 Task: Find connections with filter location Bragança Paulista with filter topic #lawyerswith filter profile language French with filter current company UST with filter school Dr.N.G.P. Arts and Science College with filter industry Events Services with filter service category DUI Law with filter keywords title Editor/Proofreader
Action: Mouse moved to (490, 86)
Screenshot: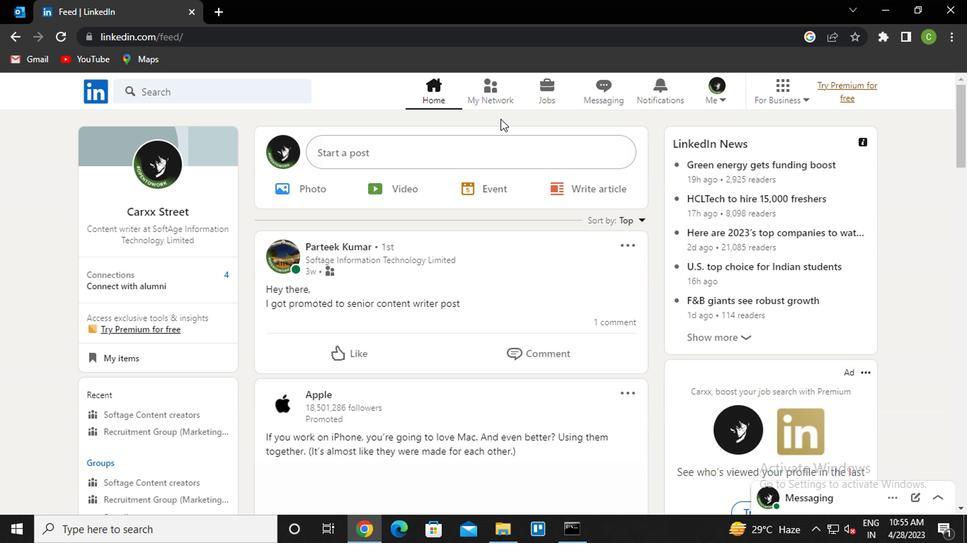 
Action: Mouse pressed left at (490, 86)
Screenshot: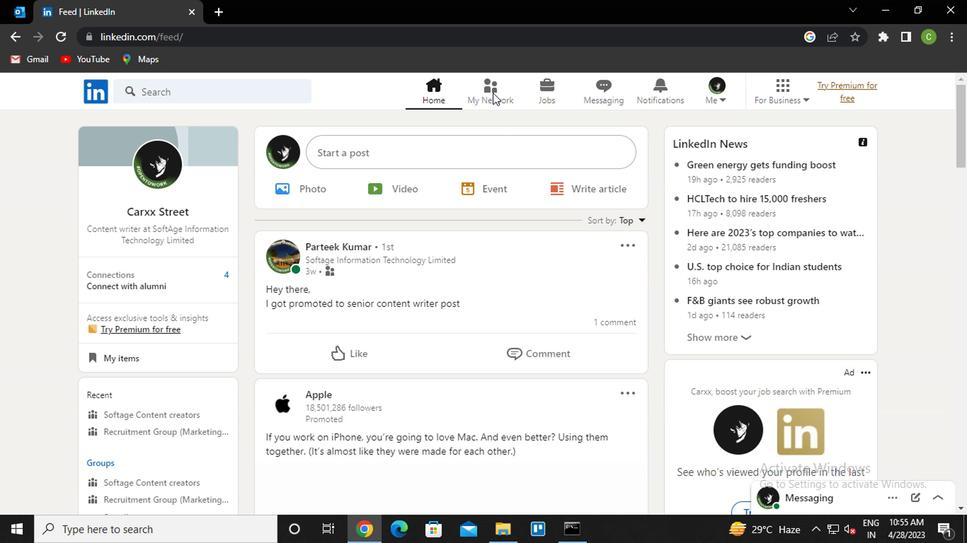
Action: Mouse moved to (193, 157)
Screenshot: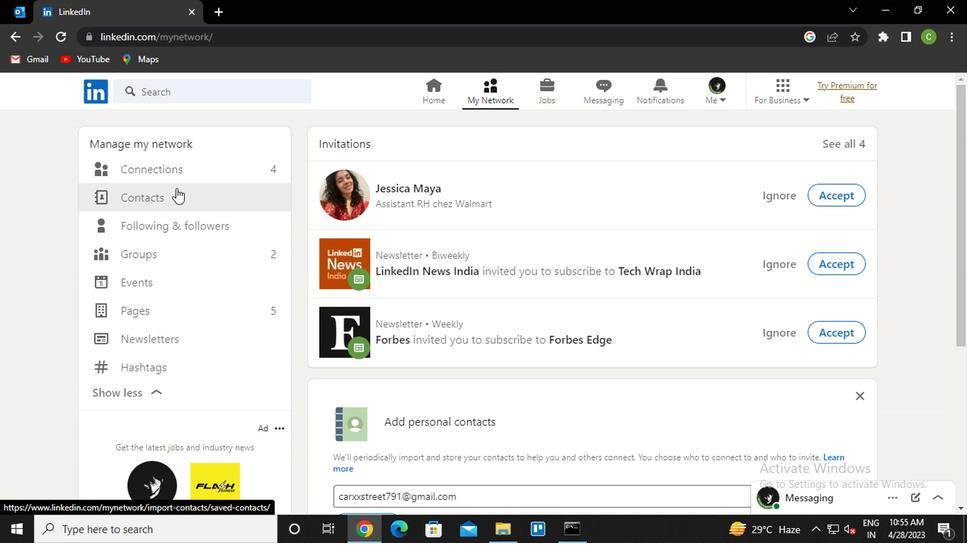 
Action: Mouse pressed left at (193, 157)
Screenshot: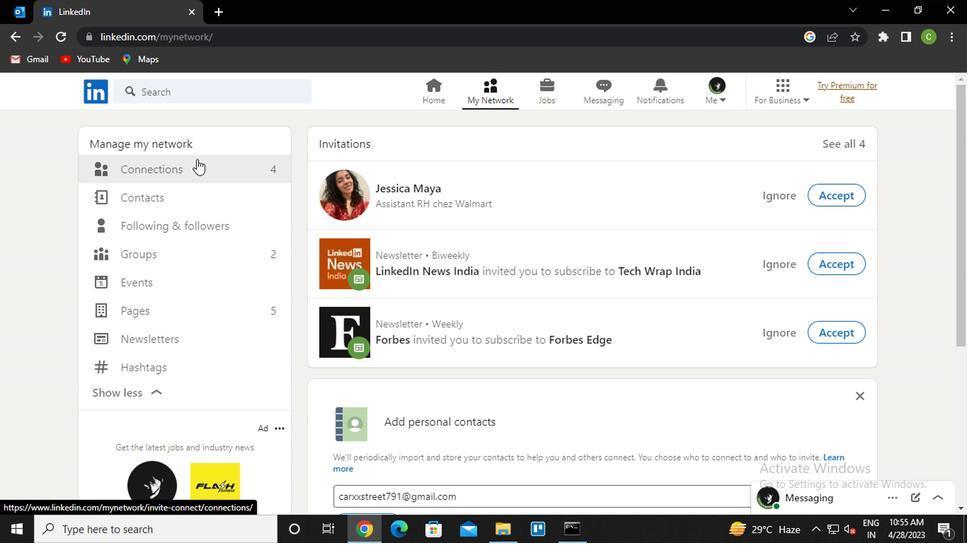 
Action: Mouse moved to (237, 174)
Screenshot: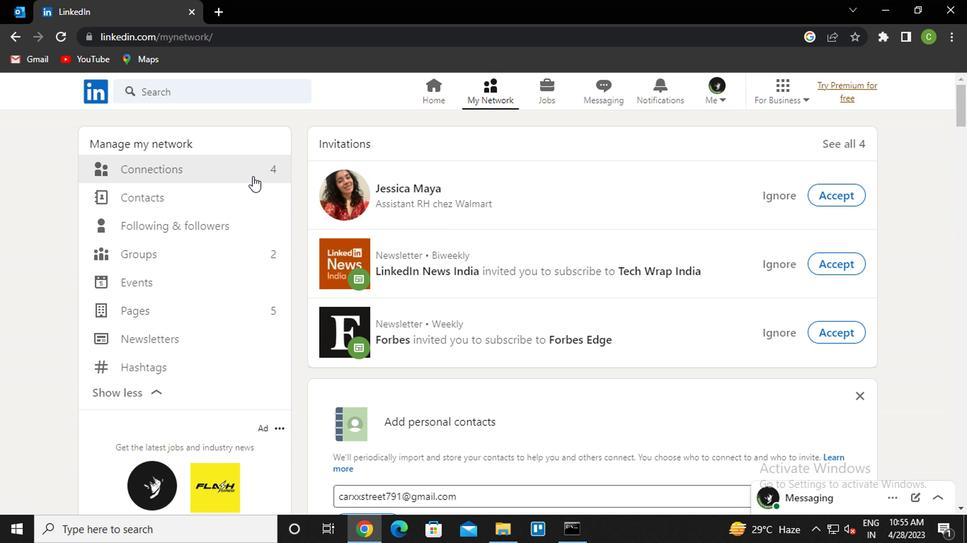 
Action: Mouse pressed left at (237, 174)
Screenshot: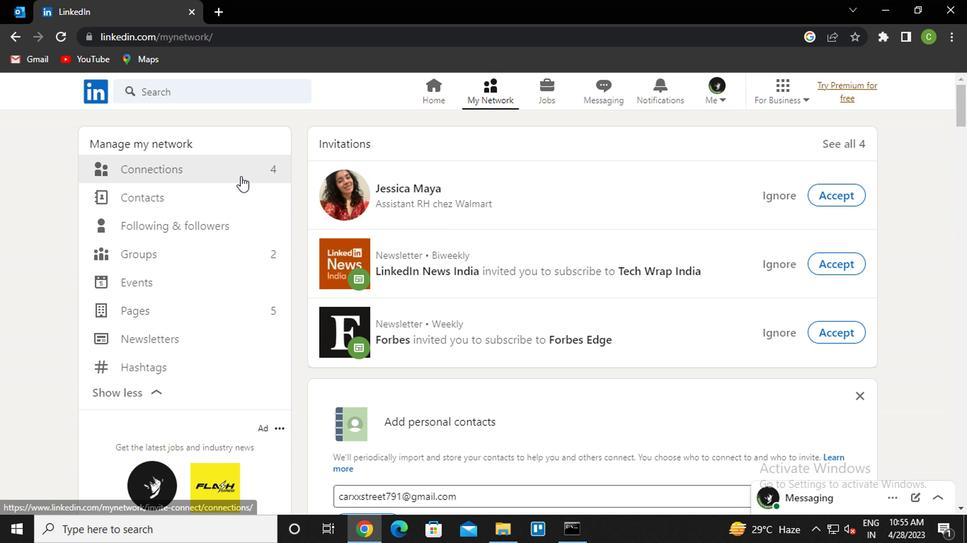 
Action: Mouse moved to (594, 171)
Screenshot: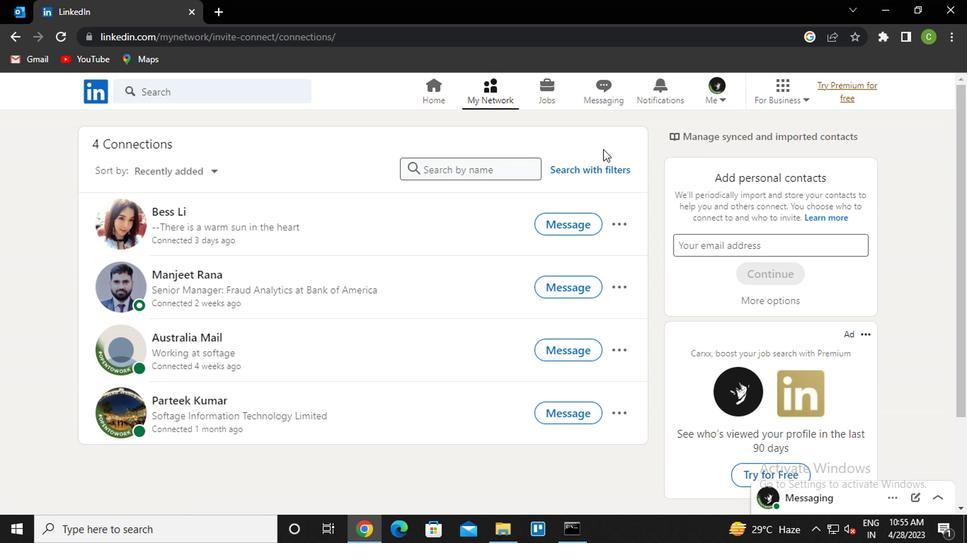 
Action: Mouse pressed left at (594, 171)
Screenshot: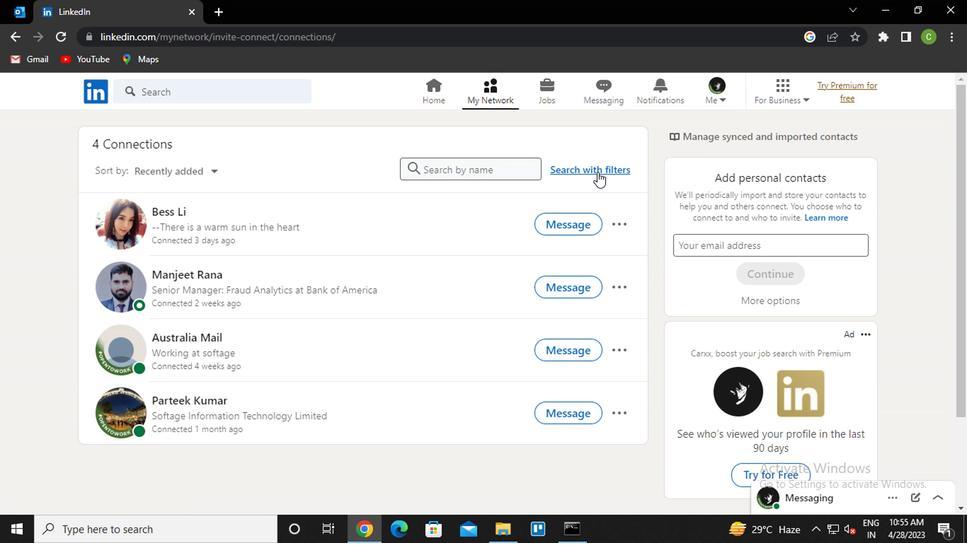 
Action: Mouse moved to (535, 130)
Screenshot: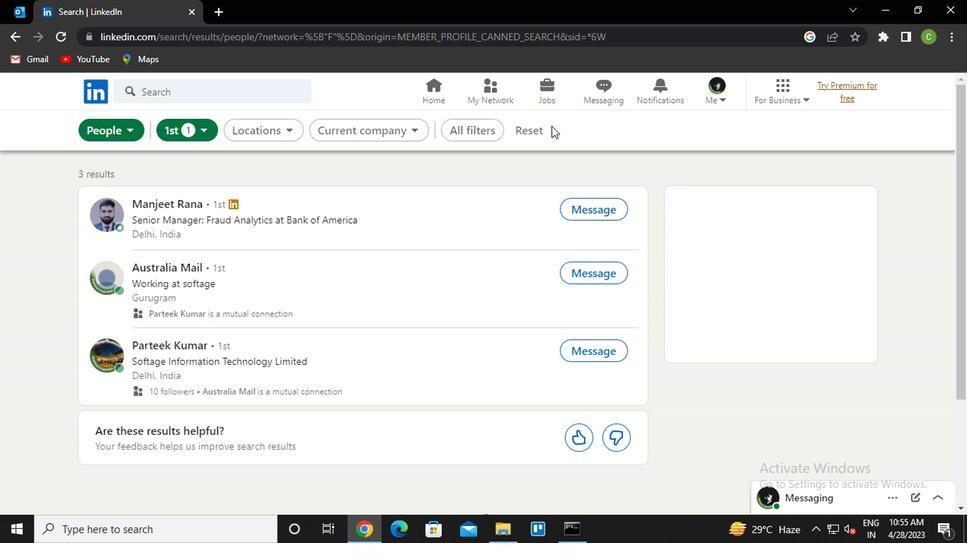 
Action: Mouse pressed left at (535, 130)
Screenshot: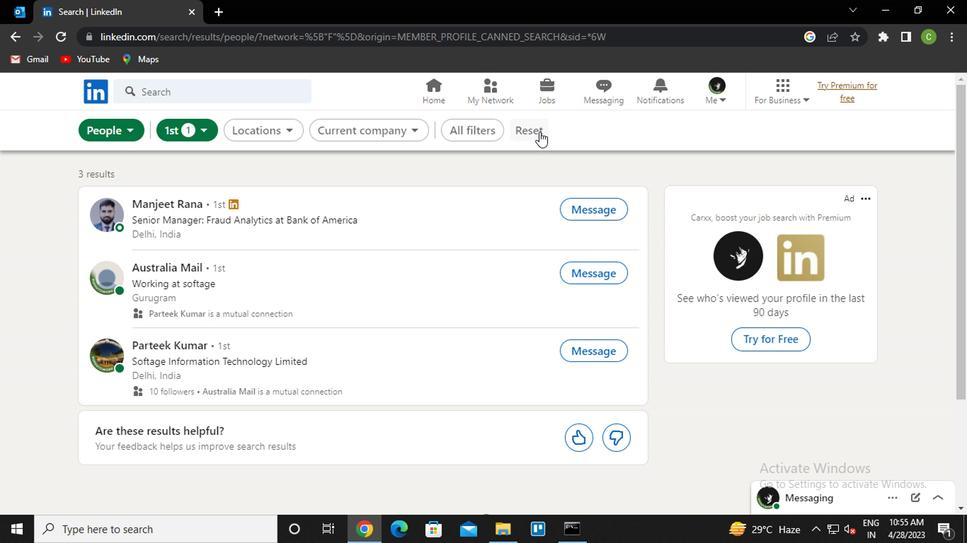 
Action: Mouse moved to (500, 123)
Screenshot: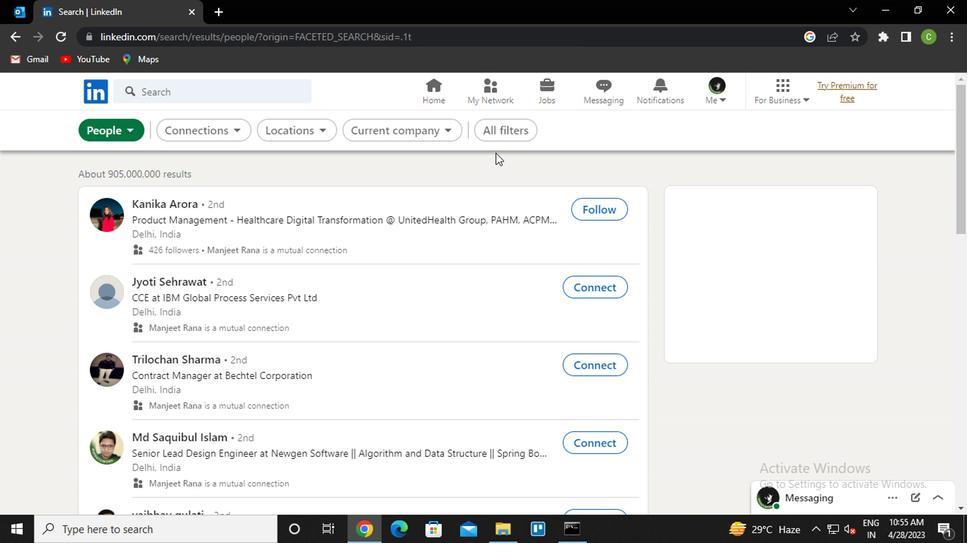 
Action: Mouse pressed left at (500, 123)
Screenshot: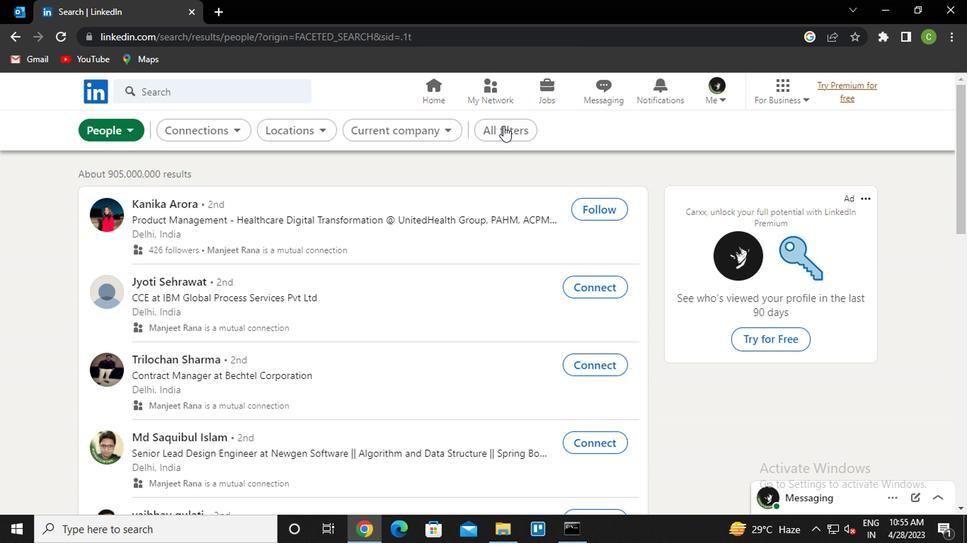 
Action: Mouse moved to (698, 310)
Screenshot: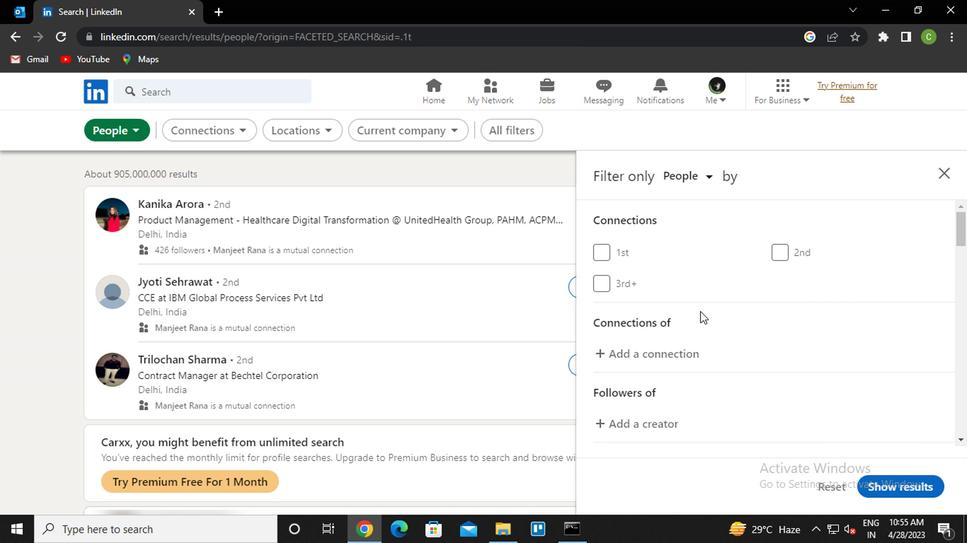 
Action: Mouse scrolled (698, 309) with delta (0, 0)
Screenshot: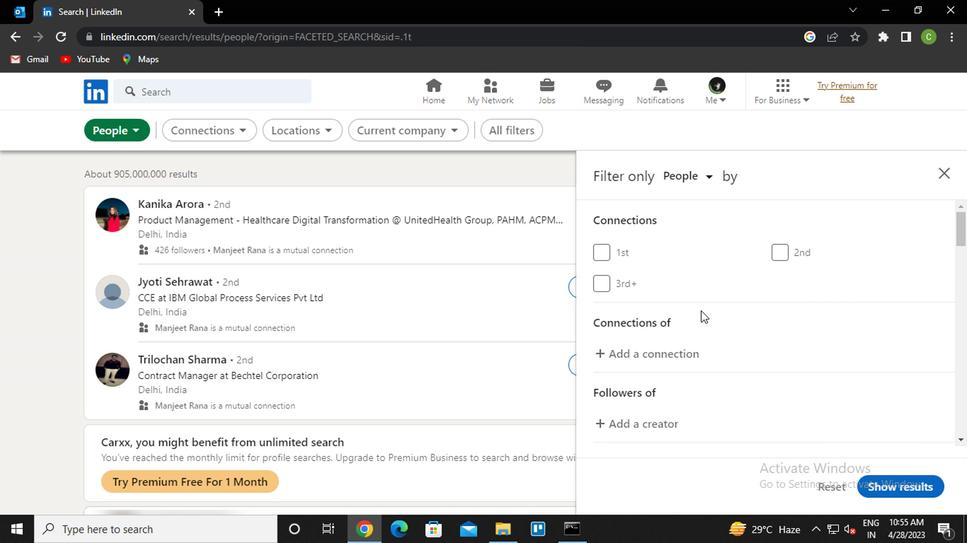 
Action: Mouse scrolled (698, 309) with delta (0, 0)
Screenshot: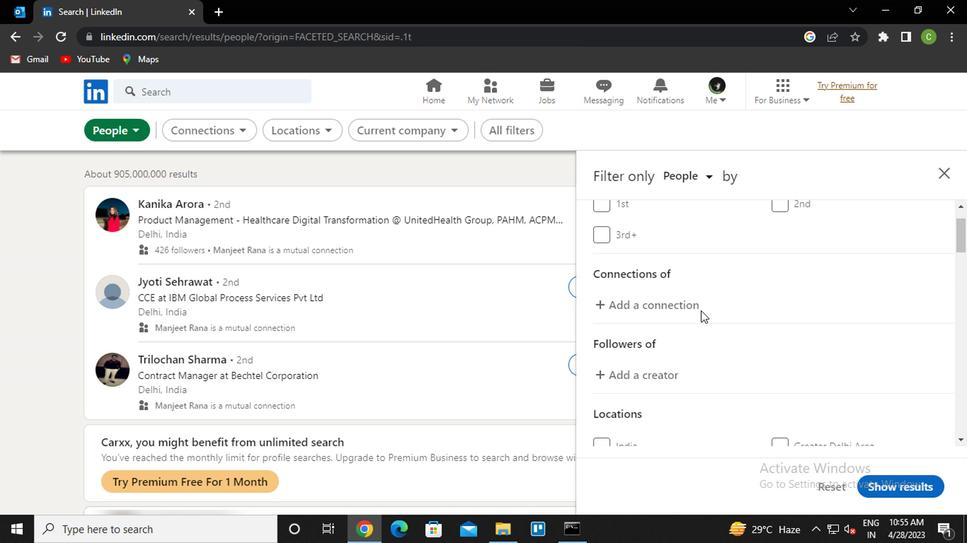 
Action: Mouse scrolled (698, 309) with delta (0, 0)
Screenshot: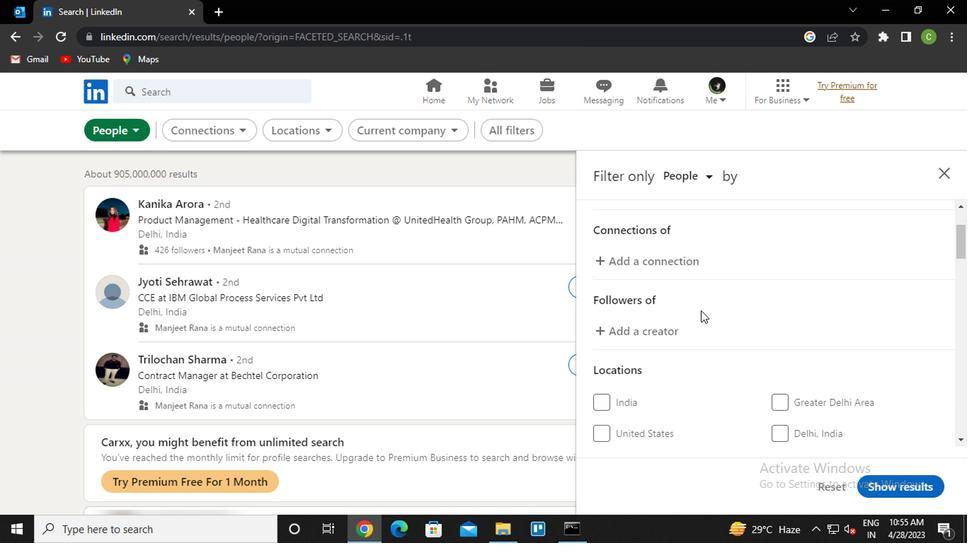 
Action: Mouse scrolled (698, 309) with delta (0, 0)
Screenshot: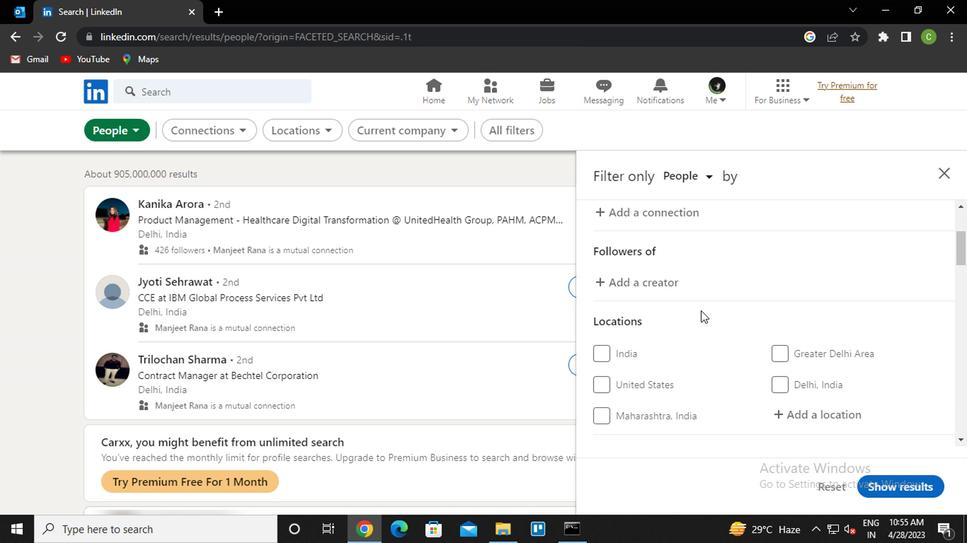 
Action: Mouse moved to (821, 269)
Screenshot: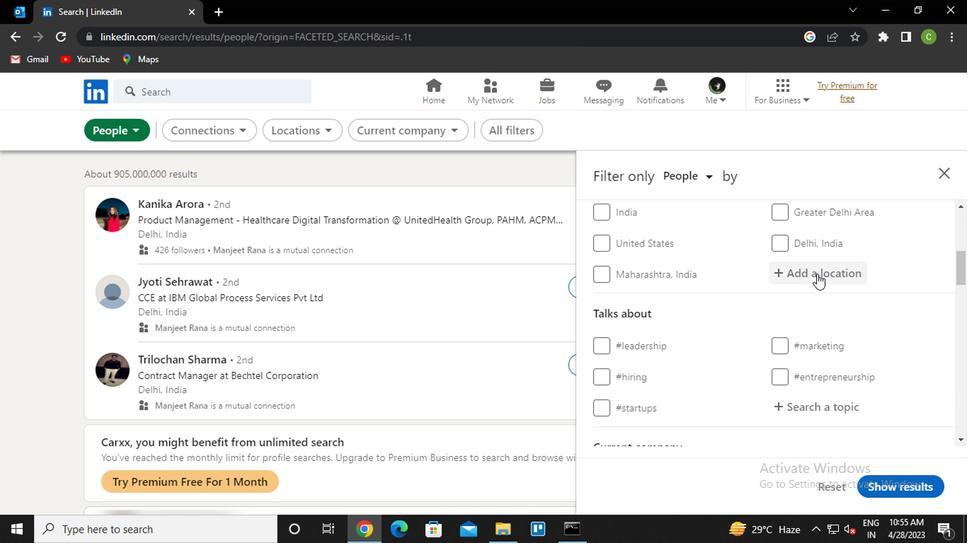 
Action: Mouse pressed left at (821, 269)
Screenshot: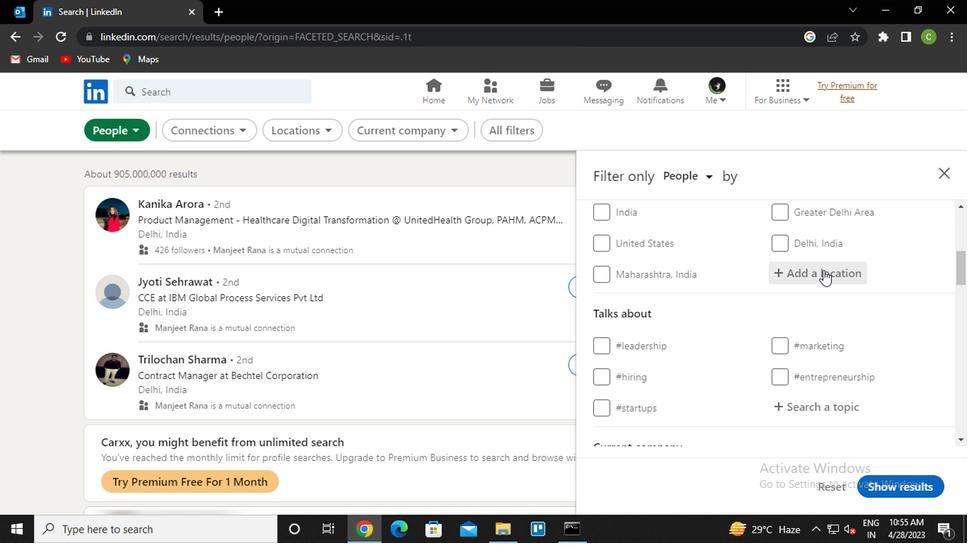 
Action: Key pressed <Key.caps_lock>b<Key.caps_lock>ragan<Key.down><Key.enter>
Screenshot: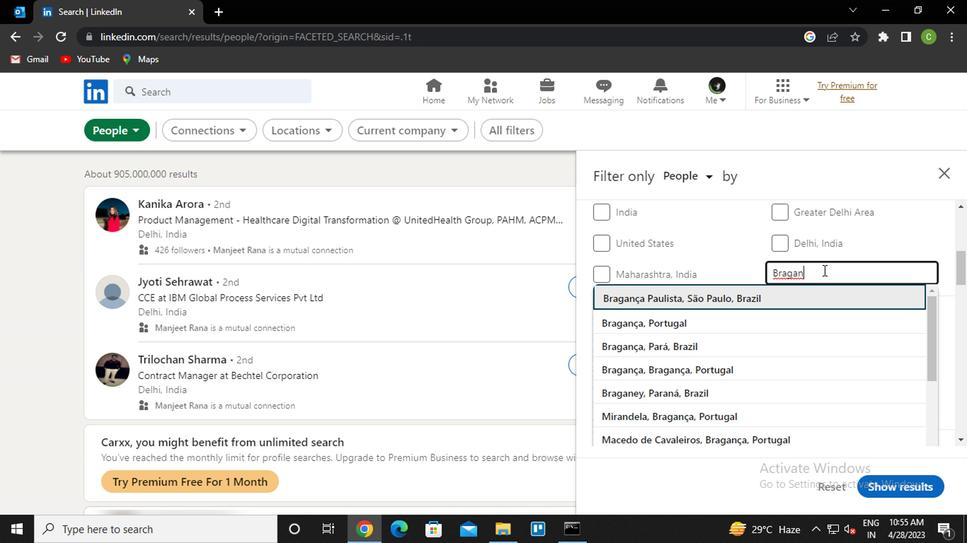 
Action: Mouse scrolled (821, 268) with delta (0, 0)
Screenshot: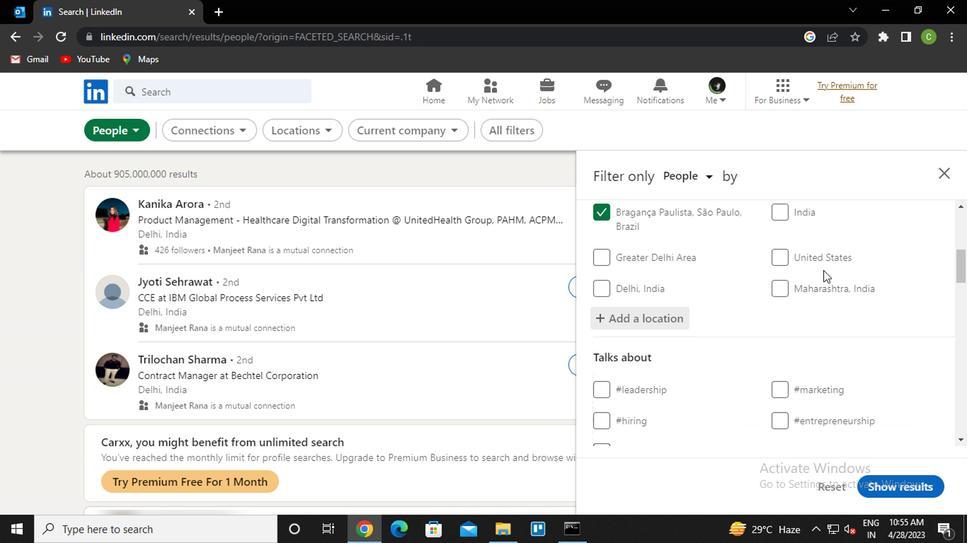 
Action: Mouse scrolled (821, 268) with delta (0, 0)
Screenshot: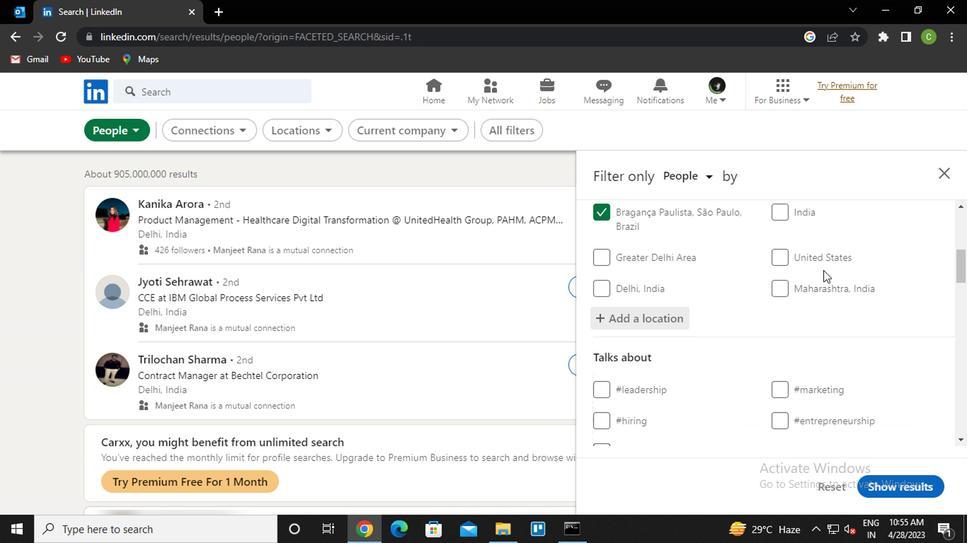
Action: Mouse moved to (810, 299)
Screenshot: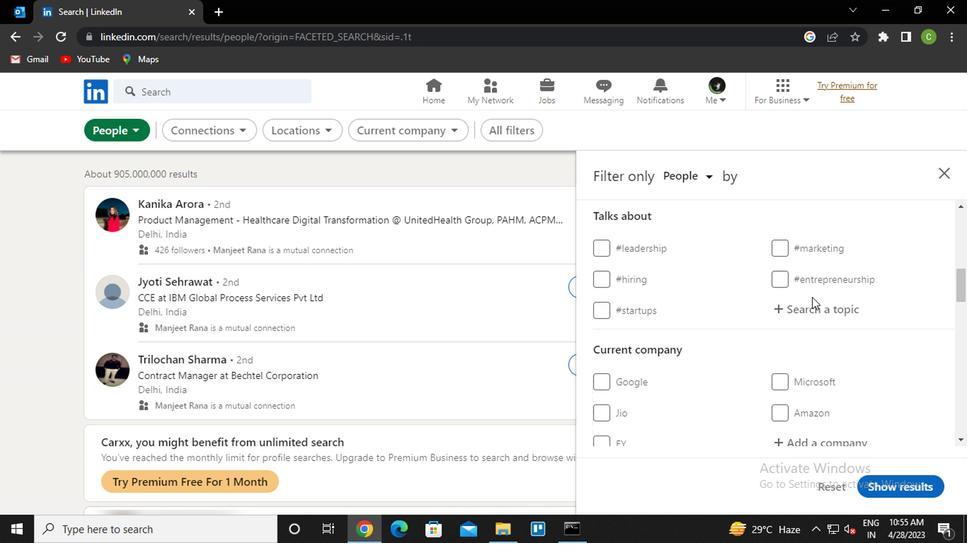 
Action: Mouse pressed left at (810, 299)
Screenshot: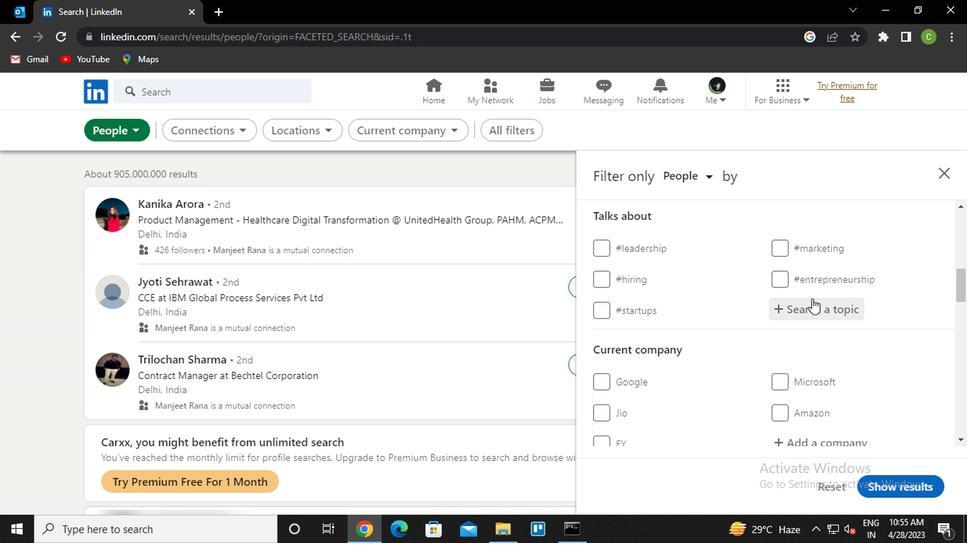 
Action: Key pressed lawyer<Key.down><Key.down><Key.enter>
Screenshot: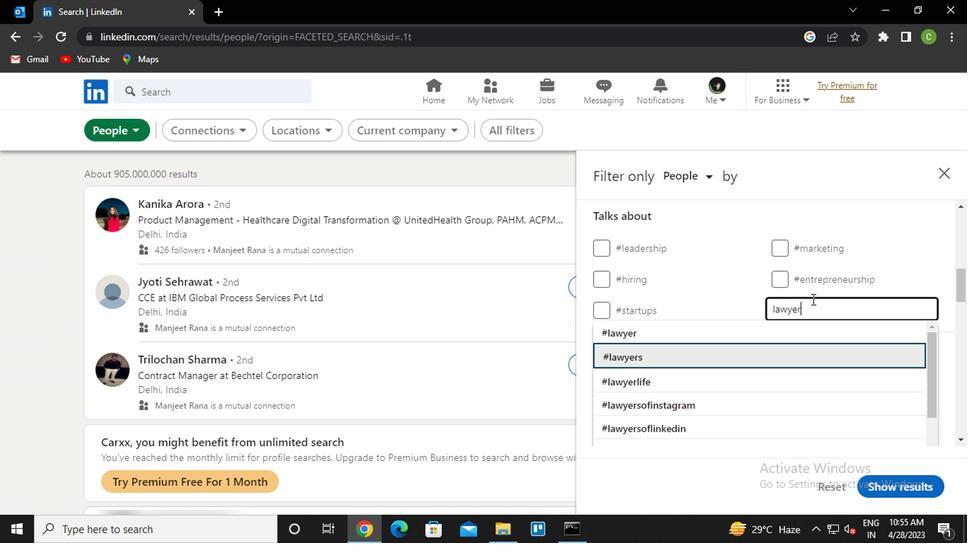 
Action: Mouse scrolled (810, 298) with delta (0, -1)
Screenshot: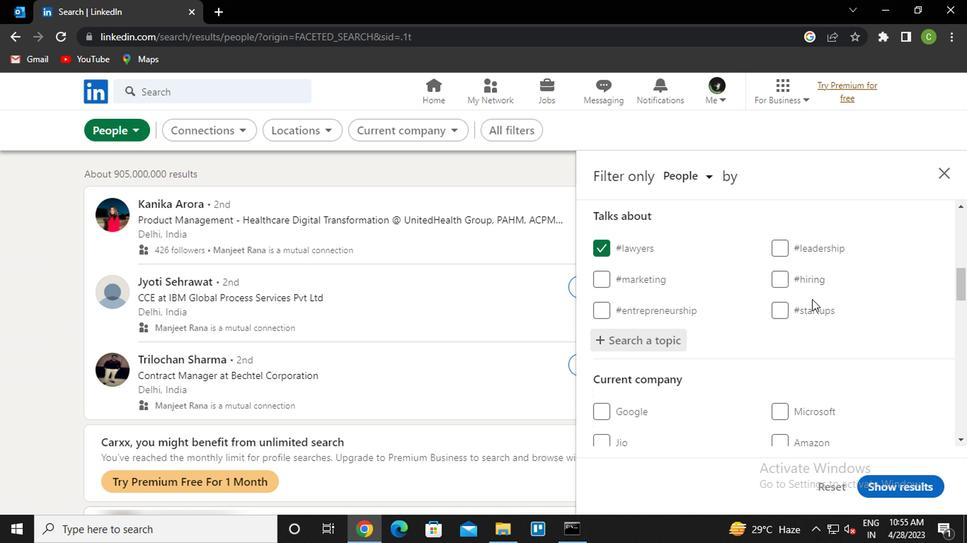 
Action: Mouse scrolled (810, 298) with delta (0, -1)
Screenshot: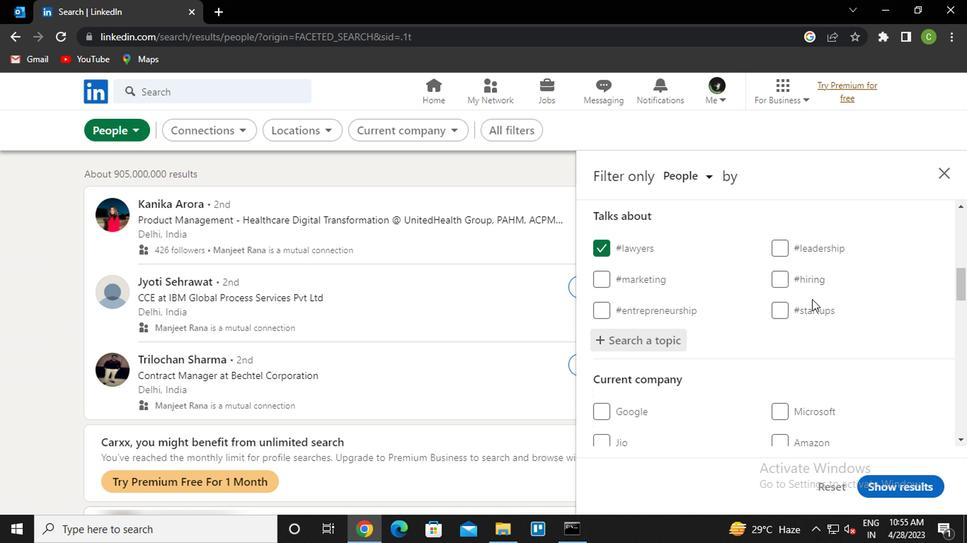 
Action: Mouse moved to (814, 310)
Screenshot: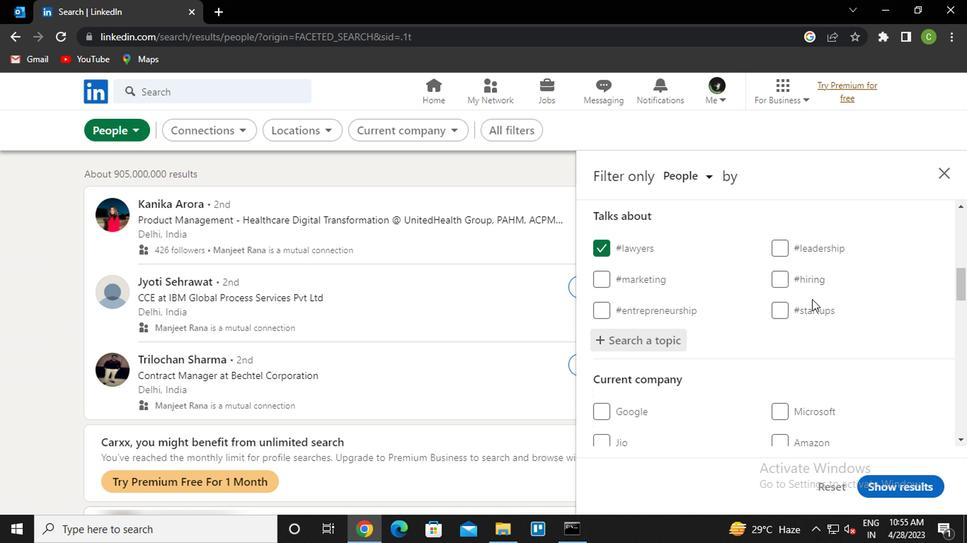 
Action: Mouse scrolled (814, 309) with delta (0, 0)
Screenshot: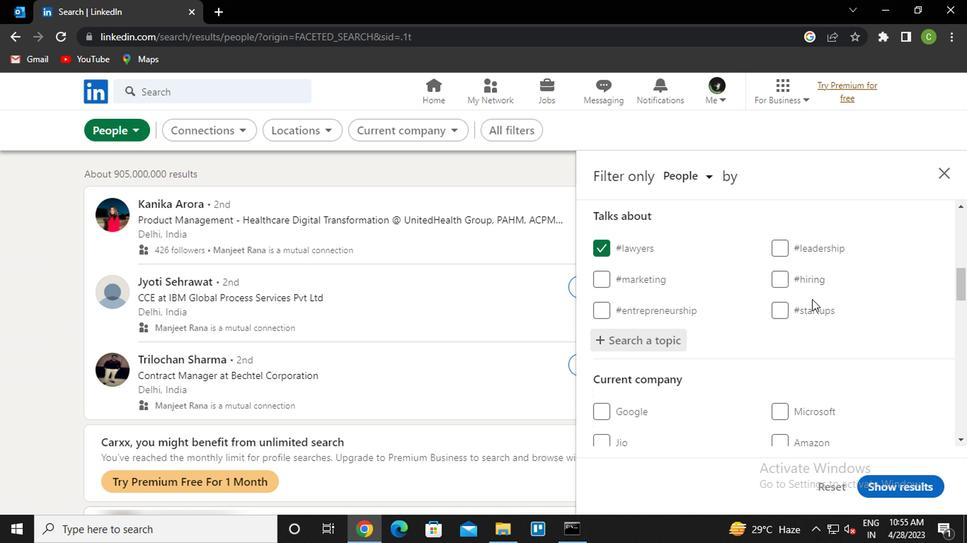 
Action: Mouse moved to (823, 316)
Screenshot: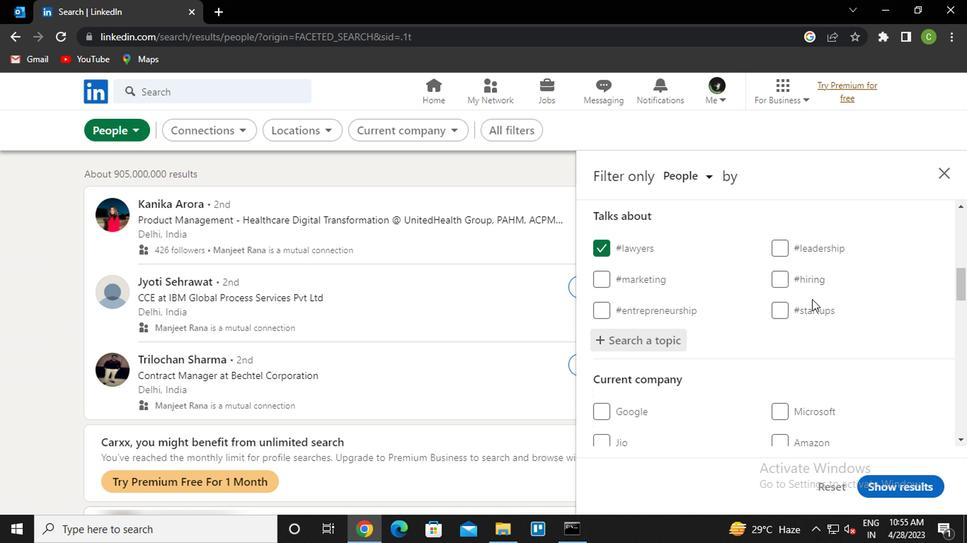
Action: Mouse scrolled (823, 315) with delta (0, -1)
Screenshot: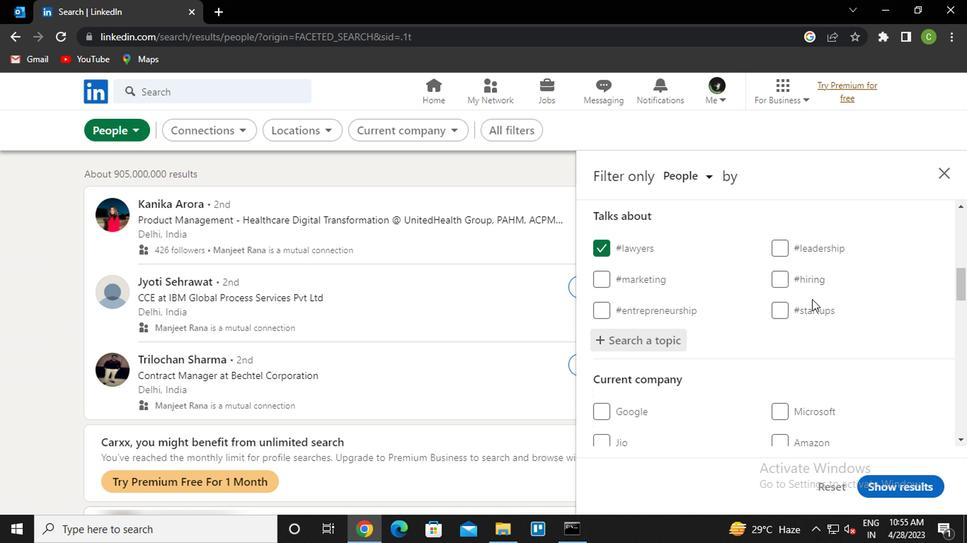 
Action: Mouse moved to (823, 316)
Screenshot: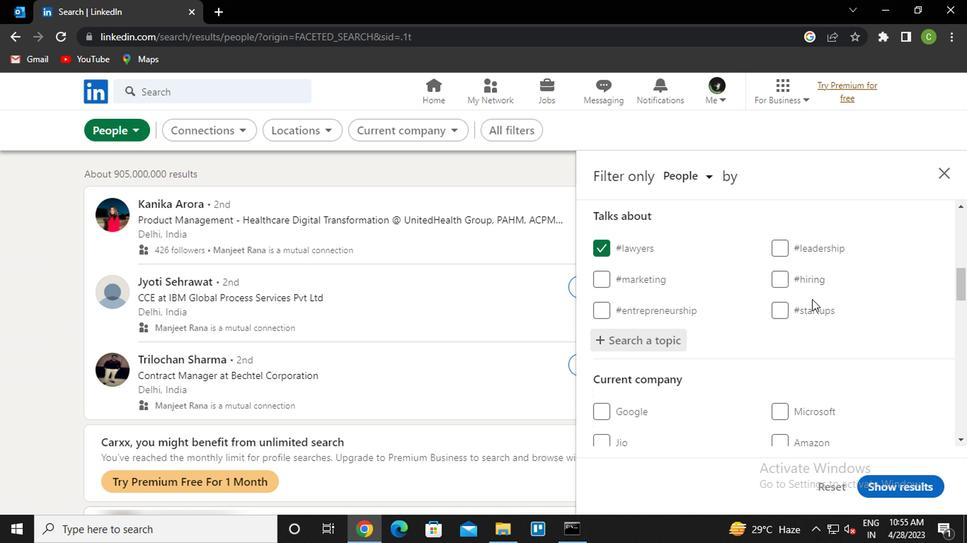 
Action: Mouse scrolled (823, 316) with delta (0, 0)
Screenshot: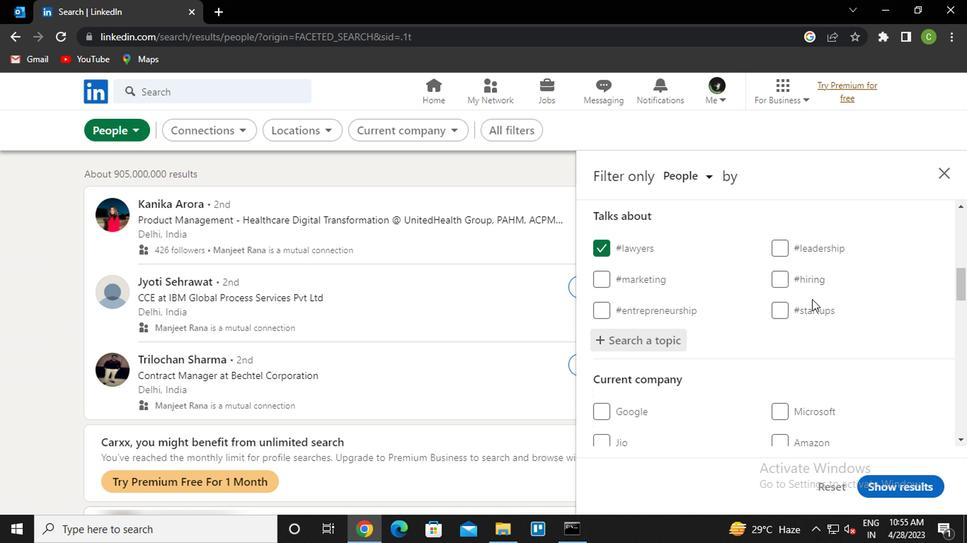 
Action: Mouse scrolled (823, 316) with delta (0, 0)
Screenshot: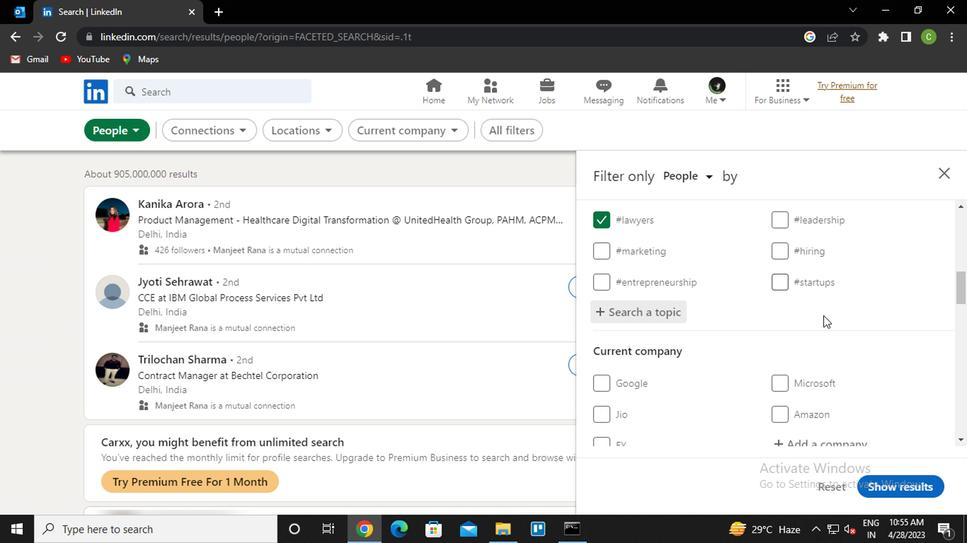 
Action: Mouse moved to (810, 338)
Screenshot: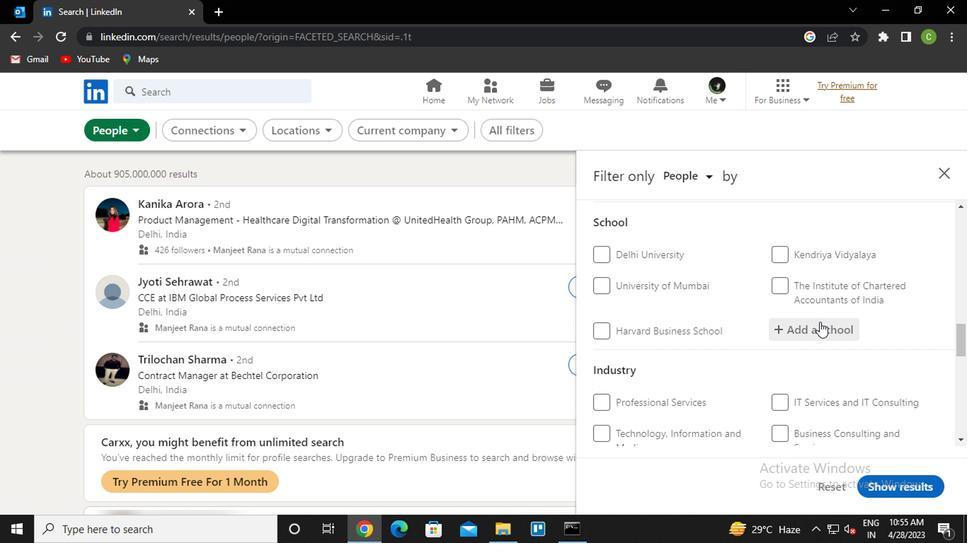 
Action: Mouse scrolled (810, 337) with delta (0, -1)
Screenshot: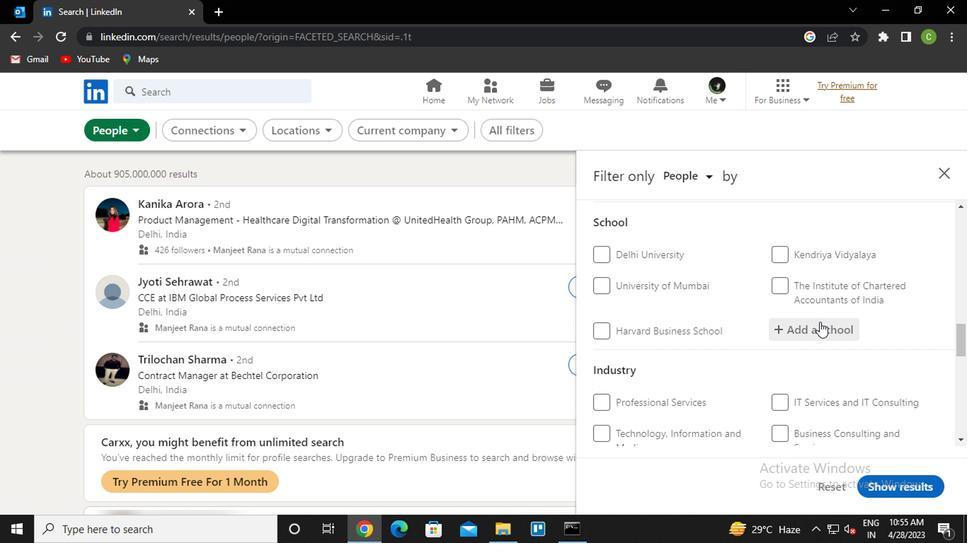 
Action: Mouse moved to (810, 340)
Screenshot: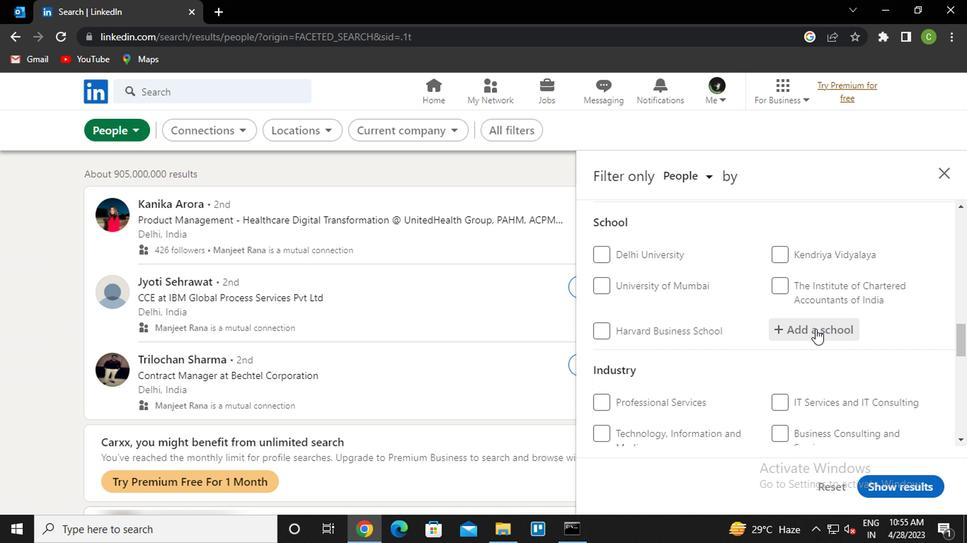
Action: Mouse scrolled (810, 340) with delta (0, 0)
Screenshot: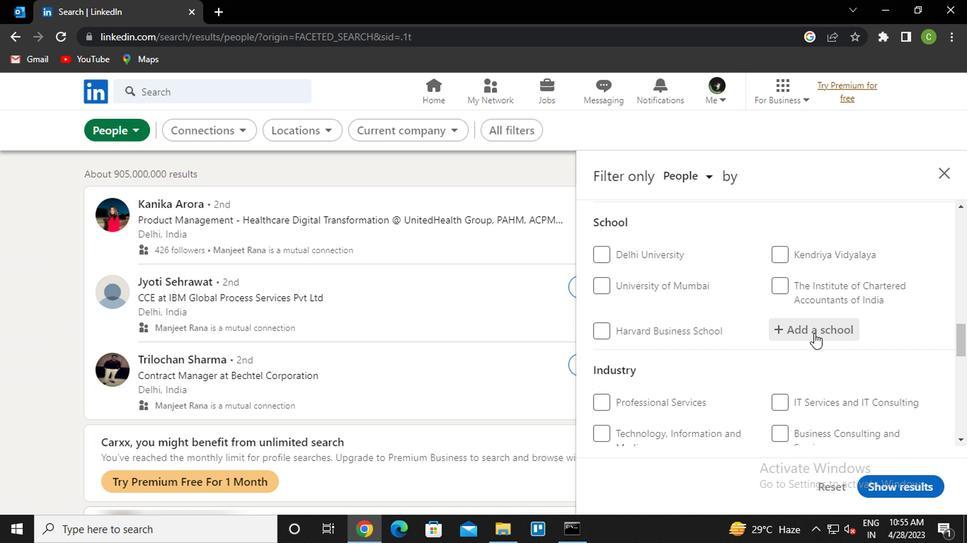
Action: Mouse scrolled (810, 340) with delta (0, 0)
Screenshot: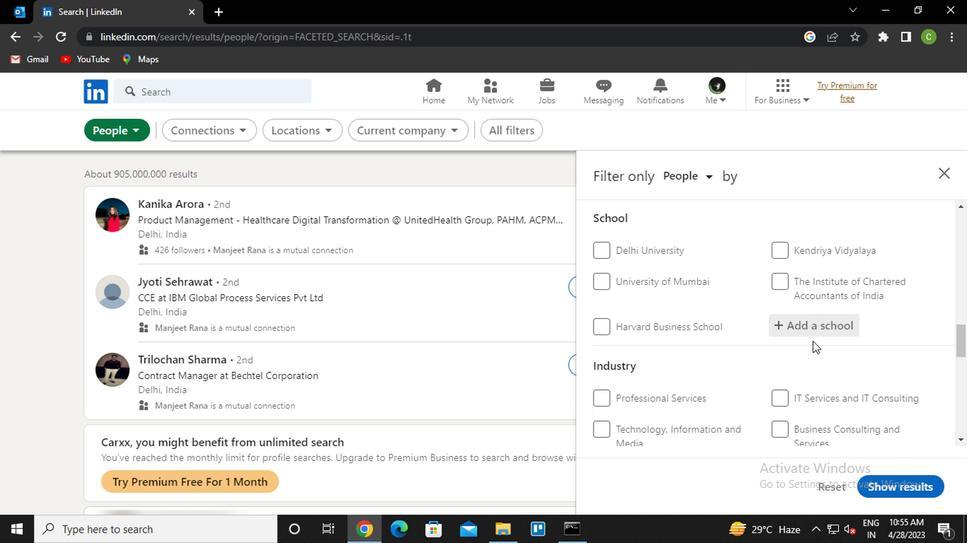 
Action: Mouse scrolled (810, 340) with delta (0, 0)
Screenshot: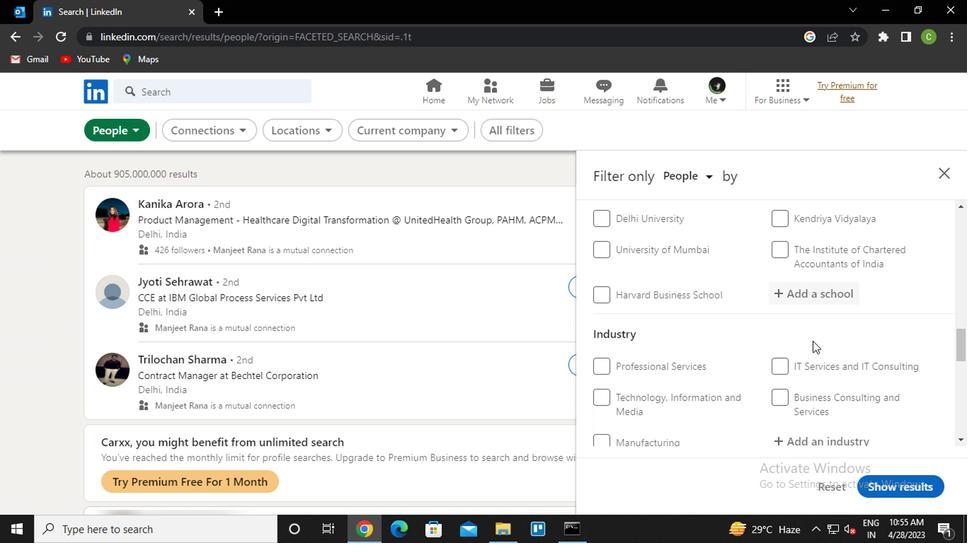 
Action: Mouse scrolled (810, 340) with delta (0, 0)
Screenshot: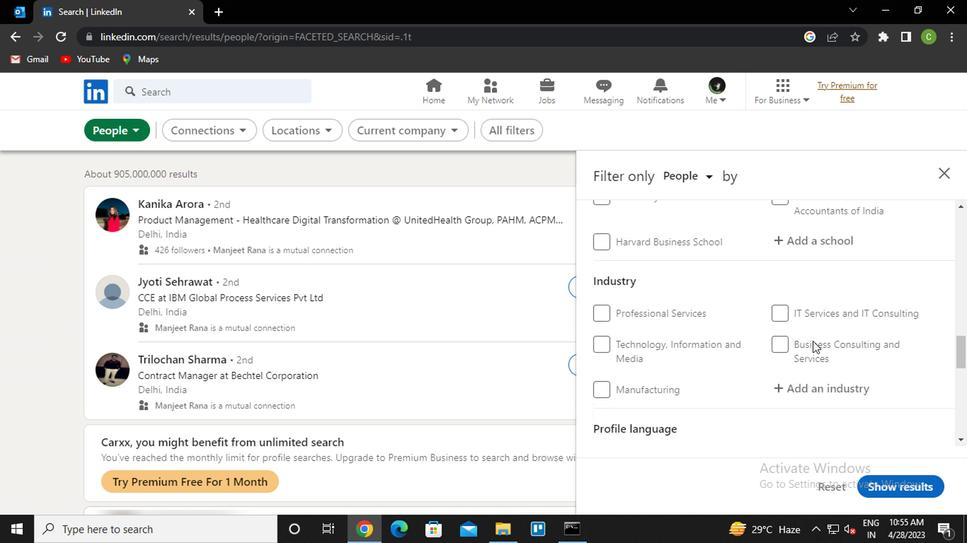 
Action: Mouse moved to (805, 341)
Screenshot: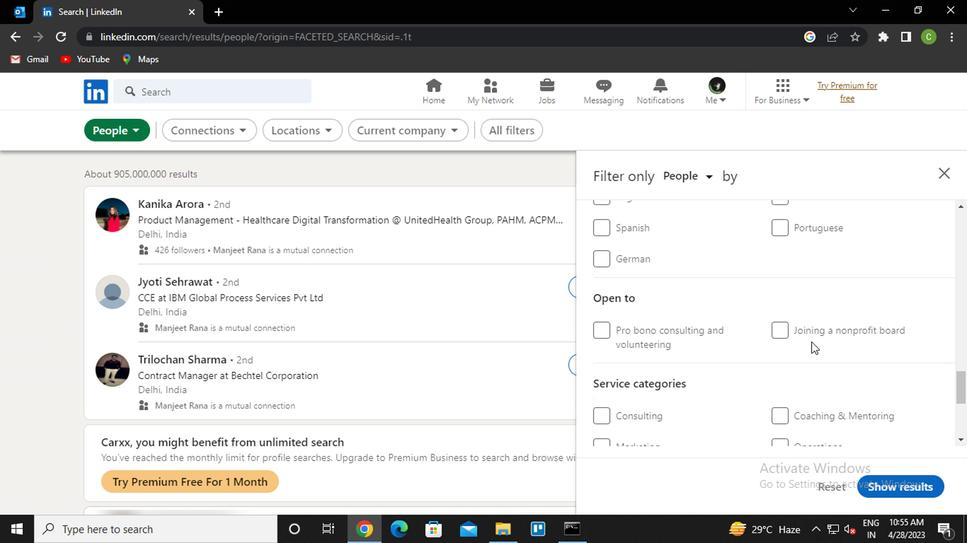 
Action: Mouse scrolled (805, 342) with delta (0, 0)
Screenshot: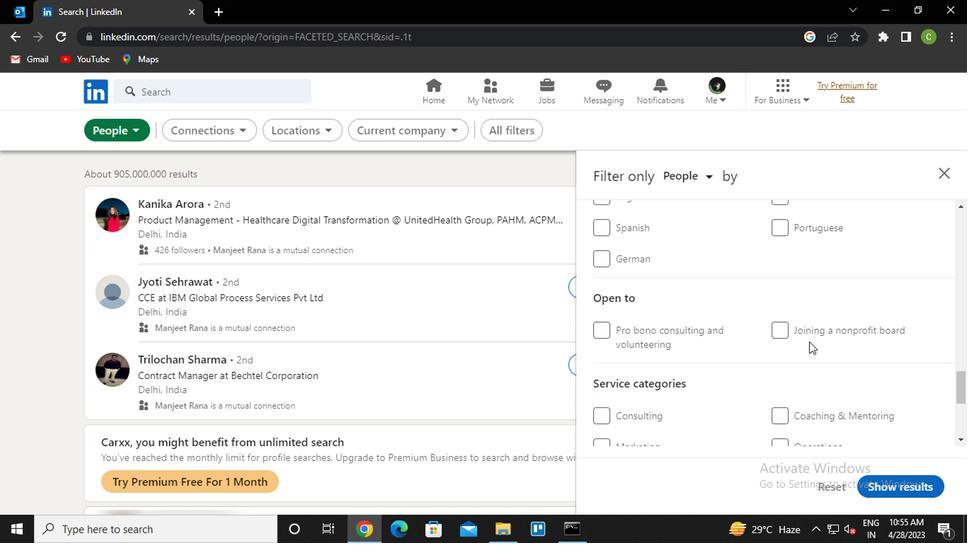 
Action: Mouse scrolled (805, 342) with delta (0, 0)
Screenshot: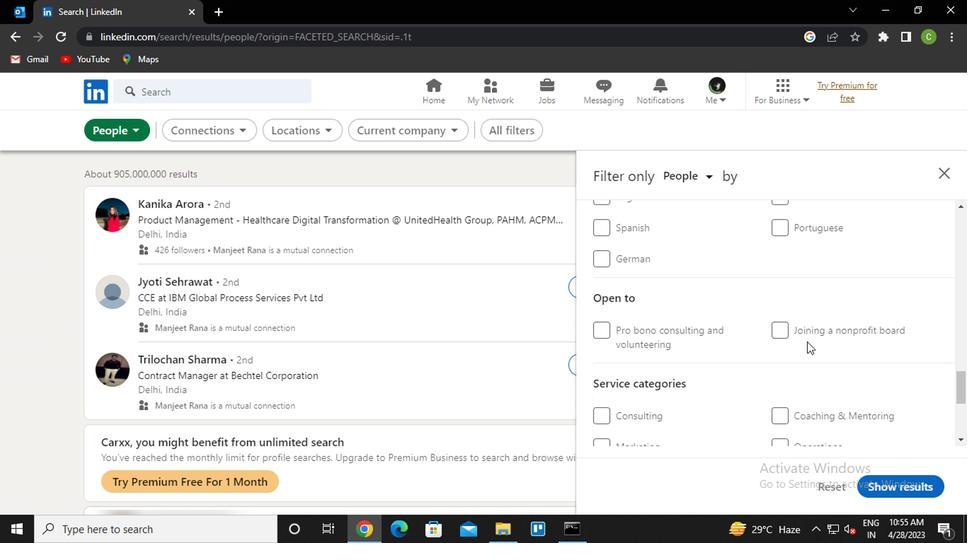 
Action: Mouse moved to (604, 369)
Screenshot: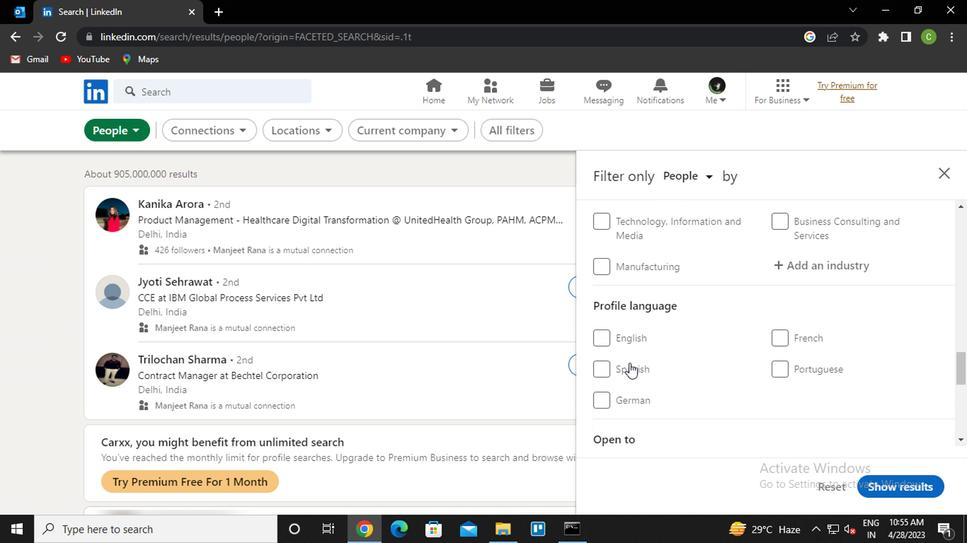 
Action: Mouse pressed left at (604, 369)
Screenshot: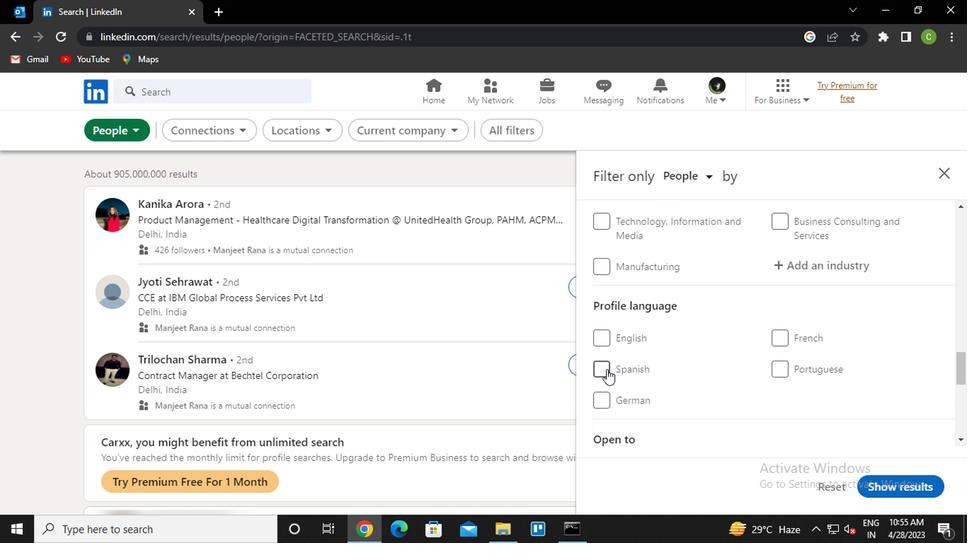 
Action: Mouse moved to (597, 369)
Screenshot: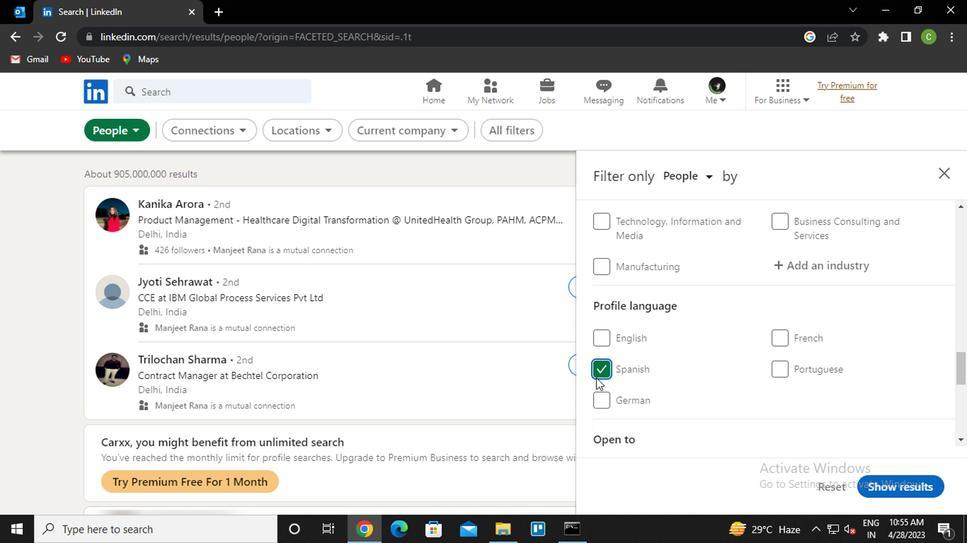 
Action: Mouse pressed left at (597, 369)
Screenshot: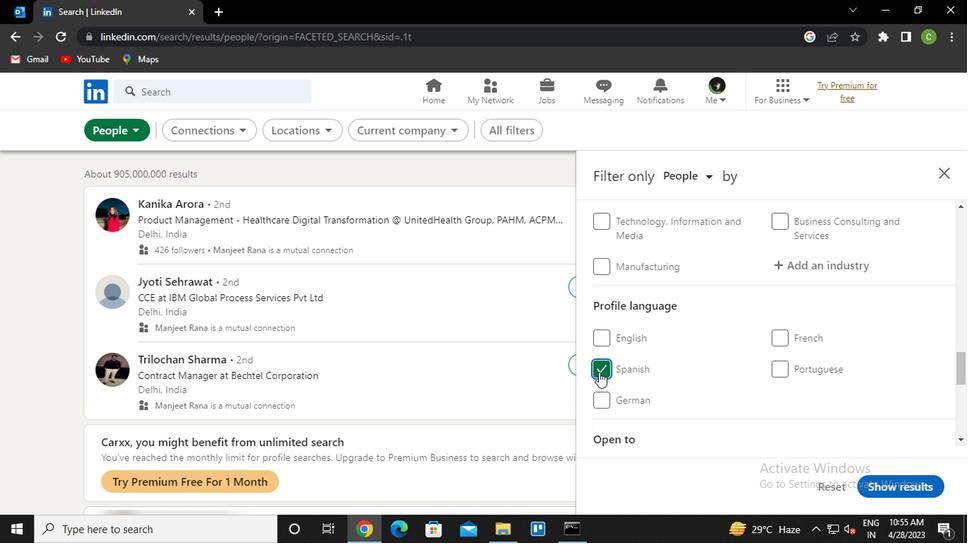 
Action: Mouse moved to (783, 340)
Screenshot: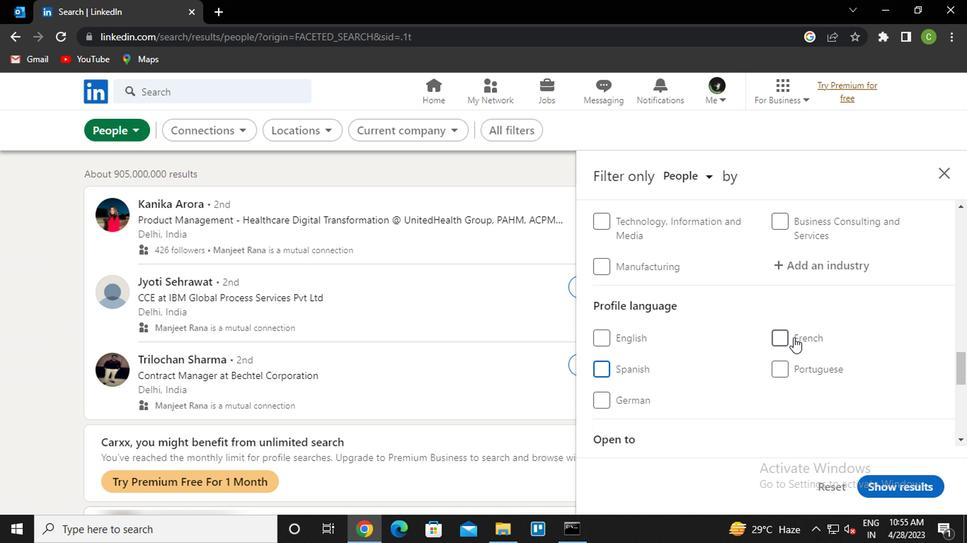 
Action: Mouse pressed left at (783, 340)
Screenshot: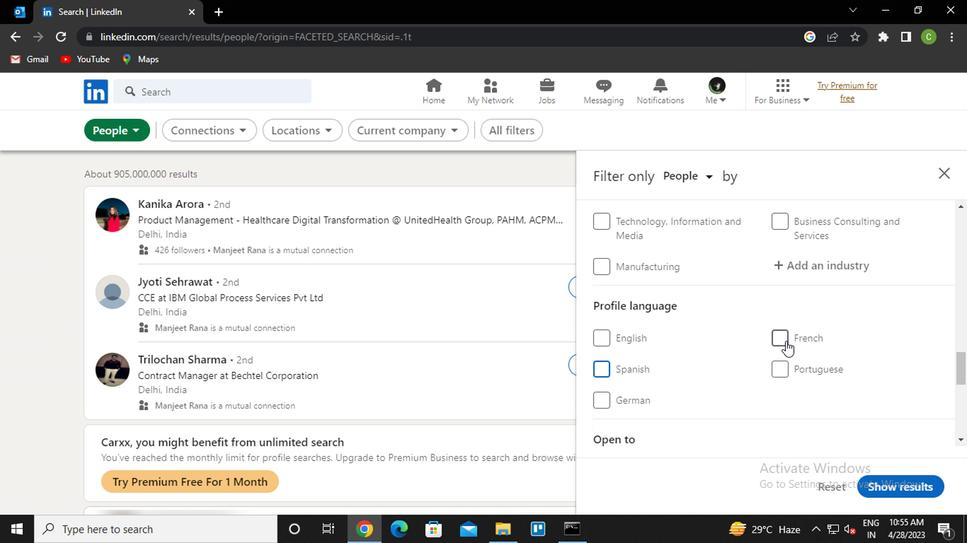 
Action: Mouse moved to (733, 369)
Screenshot: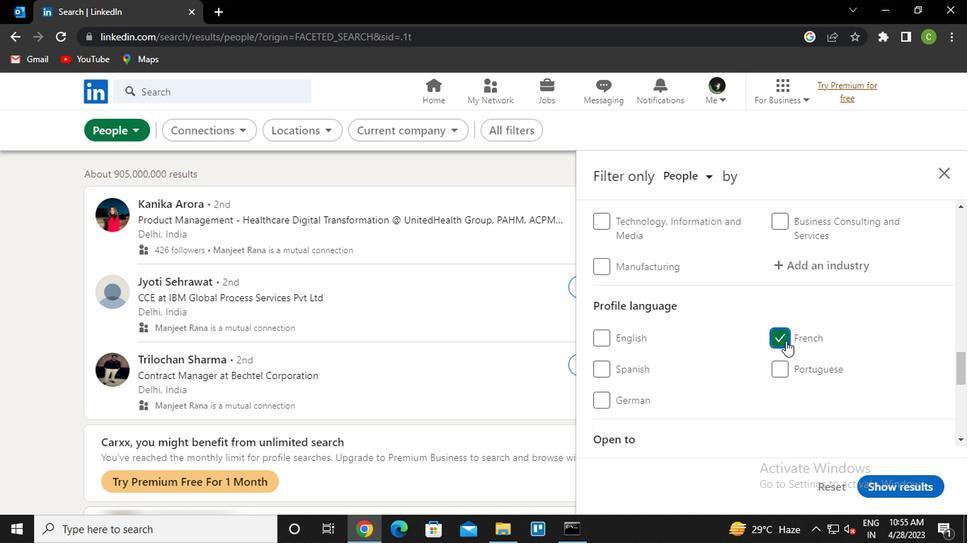 
Action: Mouse scrolled (733, 369) with delta (0, 0)
Screenshot: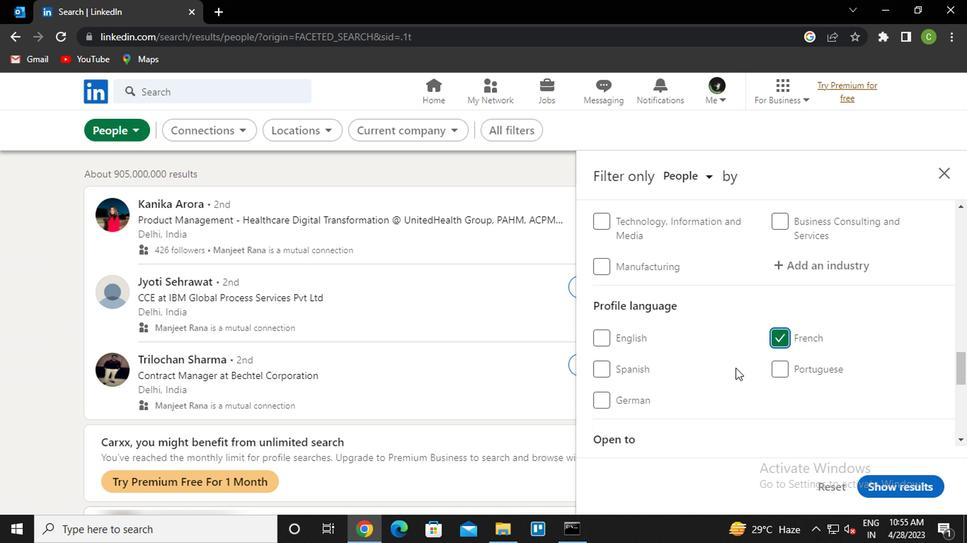 
Action: Mouse moved to (733, 369)
Screenshot: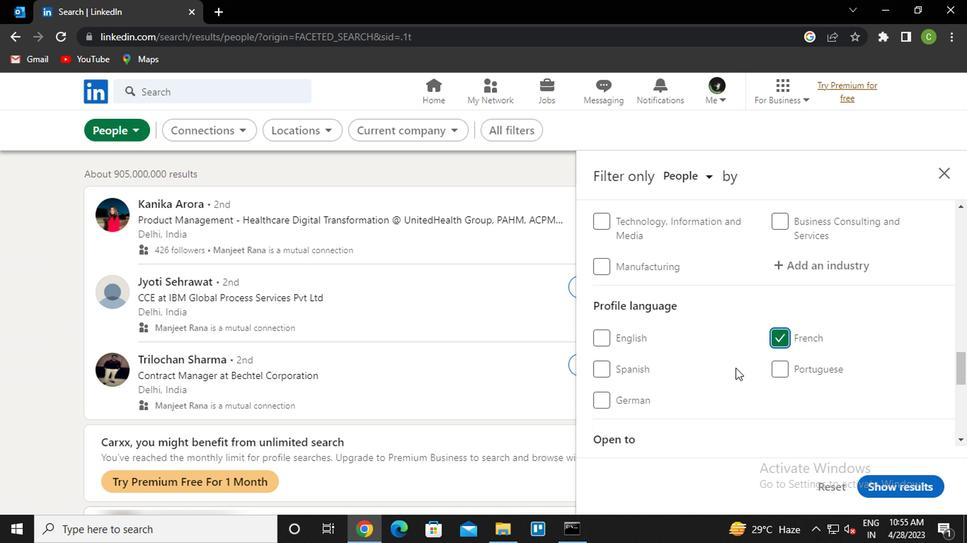 
Action: Mouse scrolled (733, 370) with delta (0, 0)
Screenshot: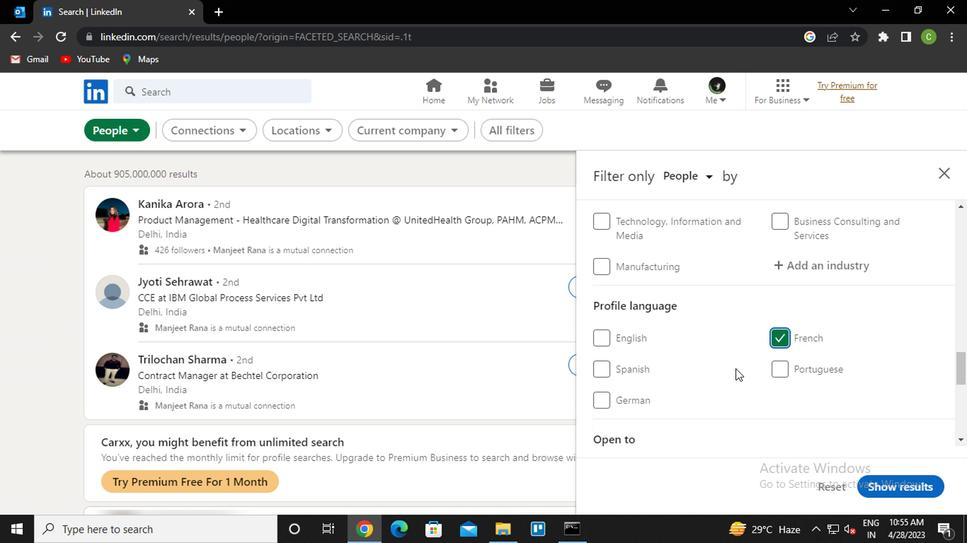 
Action: Mouse scrolled (733, 370) with delta (0, 0)
Screenshot: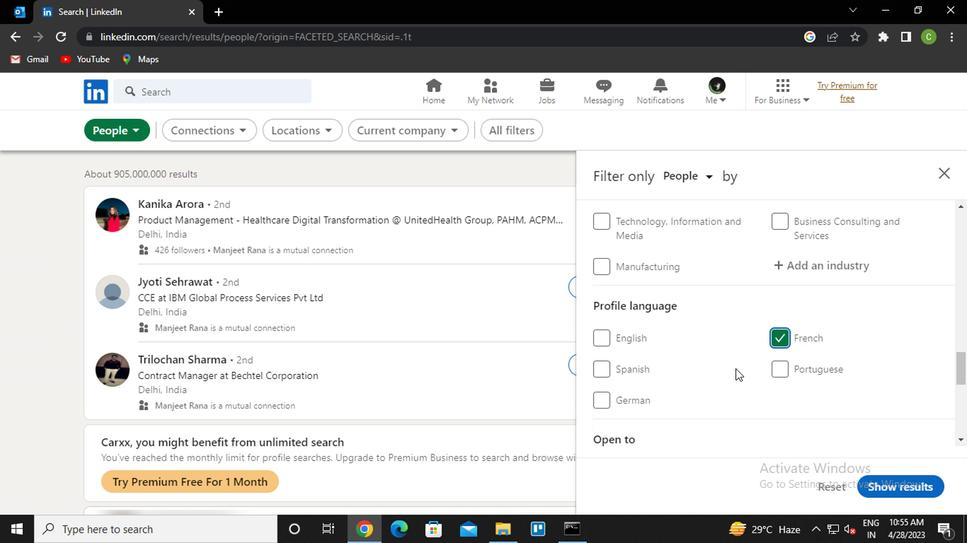 
Action: Mouse moved to (733, 371)
Screenshot: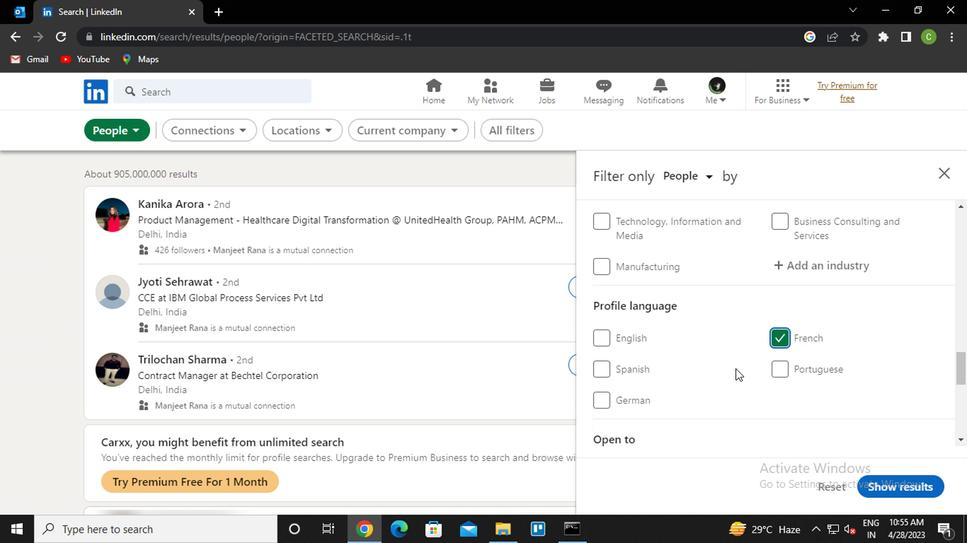
Action: Mouse scrolled (733, 371) with delta (0, 0)
Screenshot: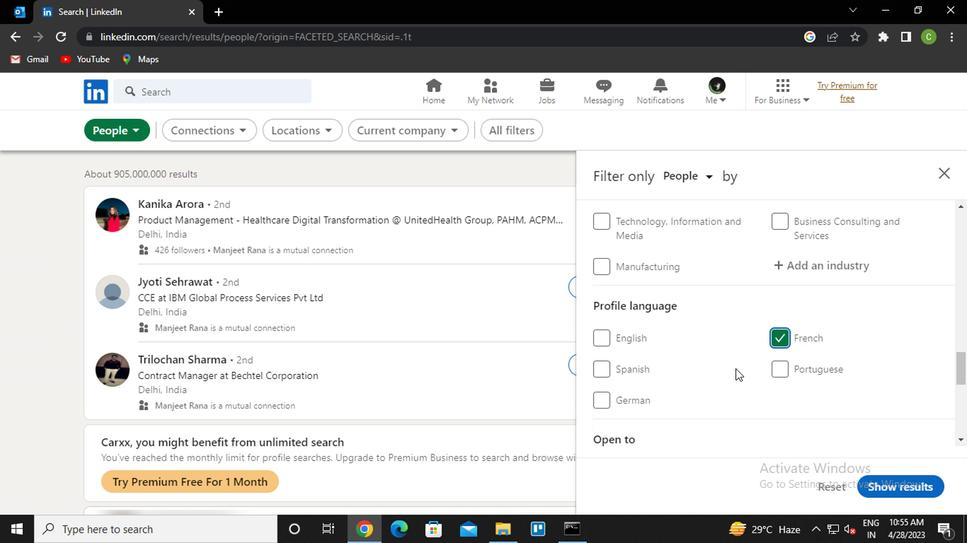 
Action: Mouse moved to (733, 371)
Screenshot: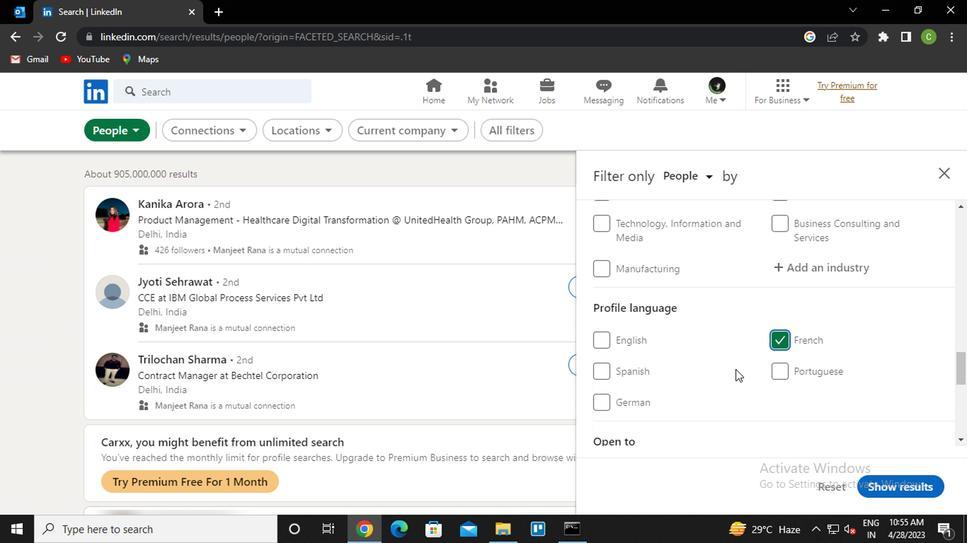 
Action: Mouse scrolled (733, 372) with delta (0, 1)
Screenshot: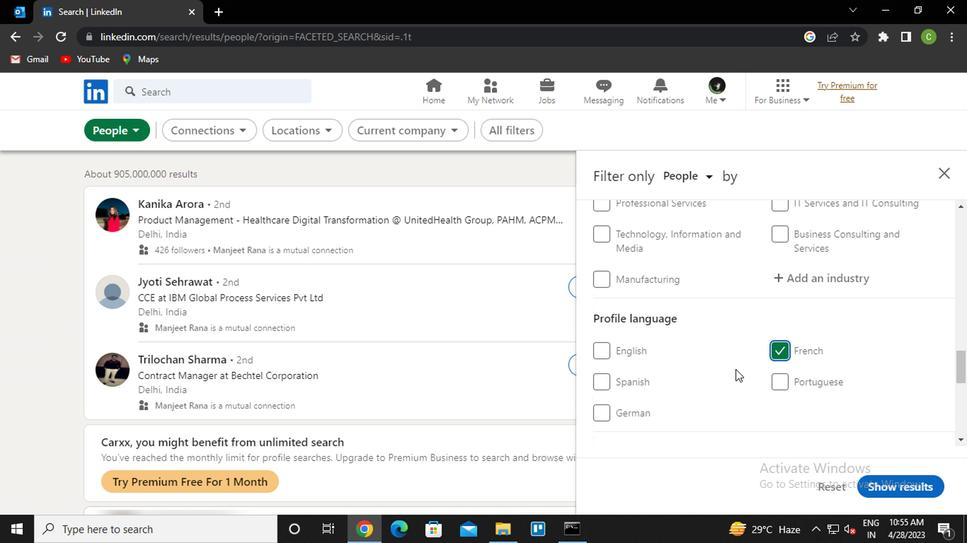 
Action: Mouse moved to (729, 374)
Screenshot: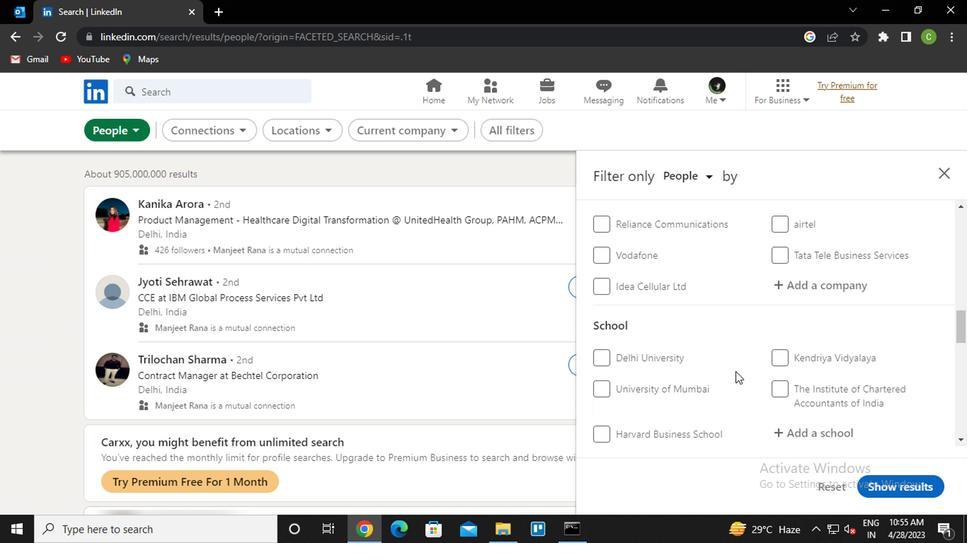 
Action: Mouse scrolled (729, 375) with delta (0, 0)
Screenshot: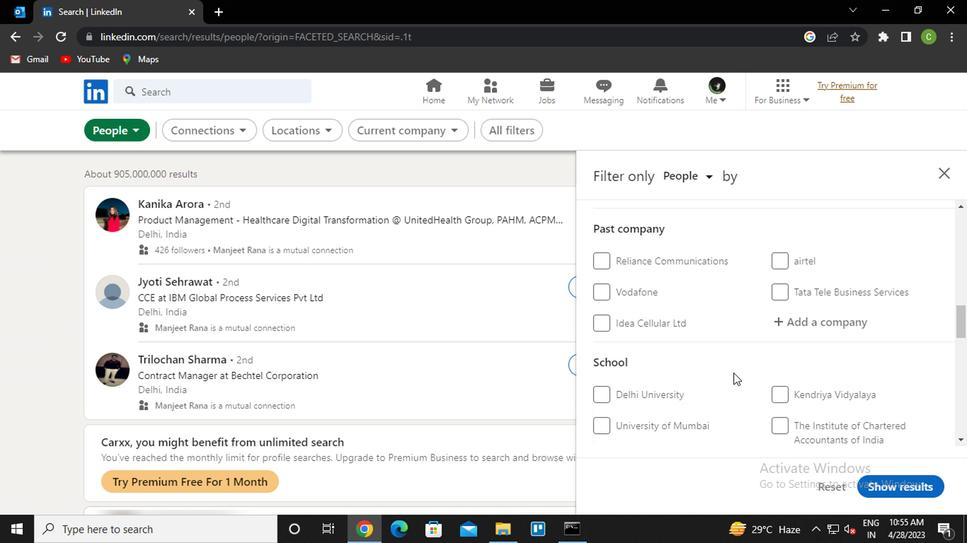 
Action: Mouse scrolled (729, 375) with delta (0, 0)
Screenshot: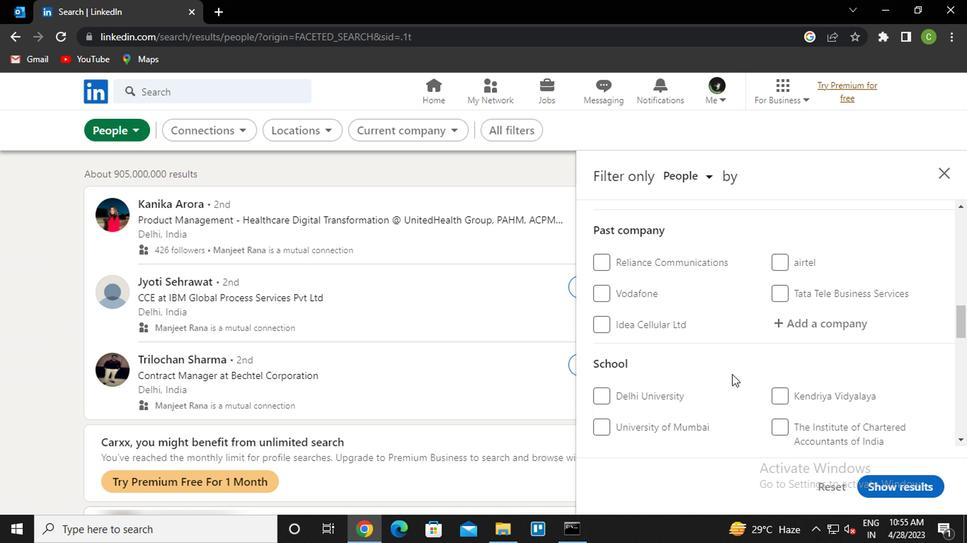 
Action: Mouse scrolled (729, 375) with delta (0, 0)
Screenshot: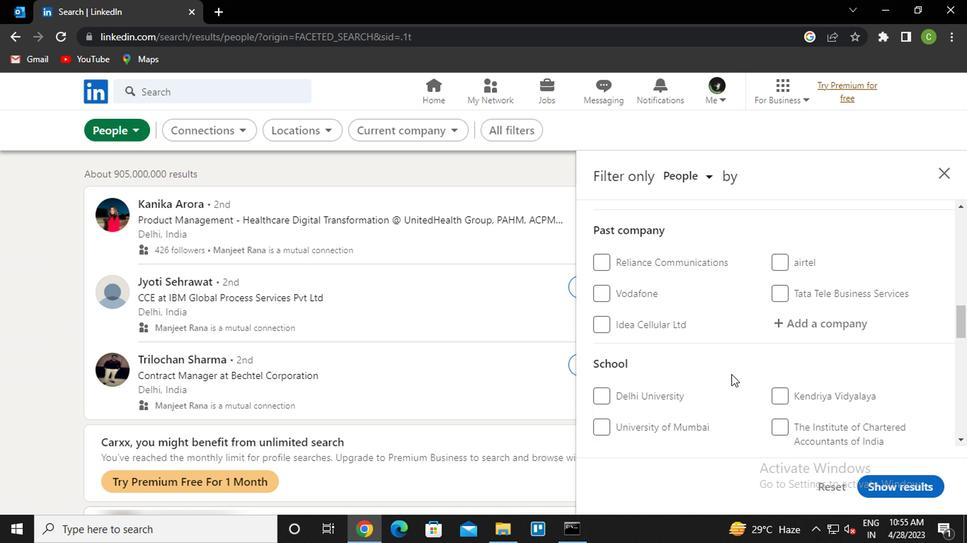 
Action: Mouse moved to (728, 375)
Screenshot: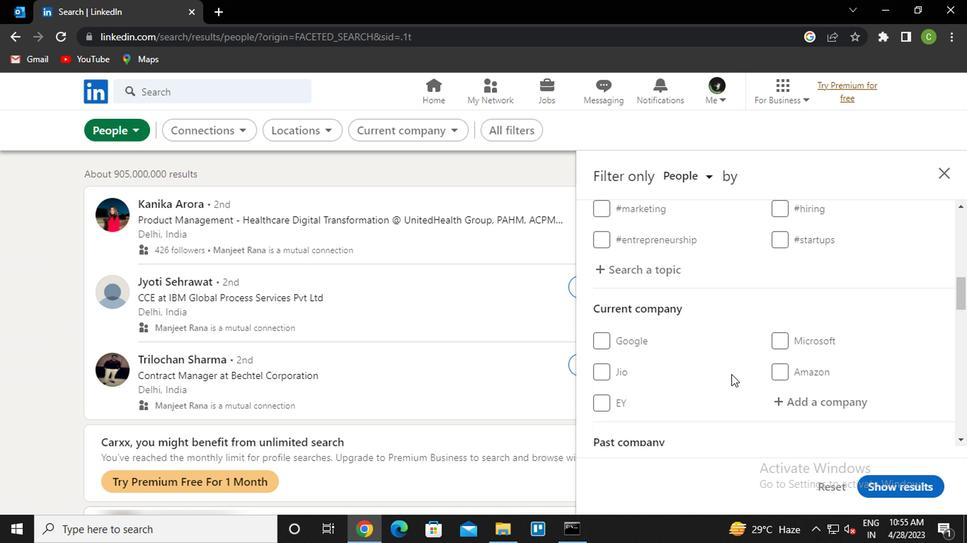 
Action: Mouse scrolled (728, 374) with delta (0, 0)
Screenshot: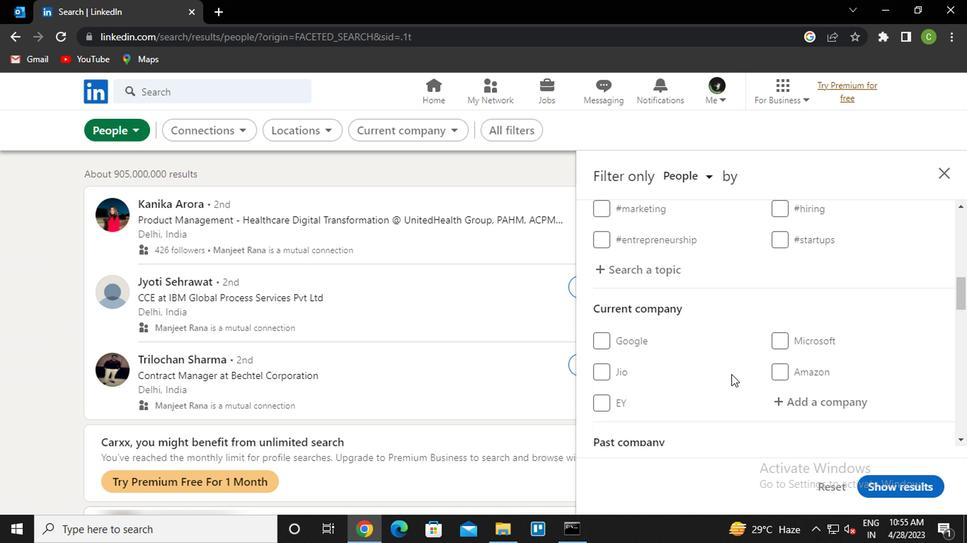 
Action: Mouse moved to (731, 371)
Screenshot: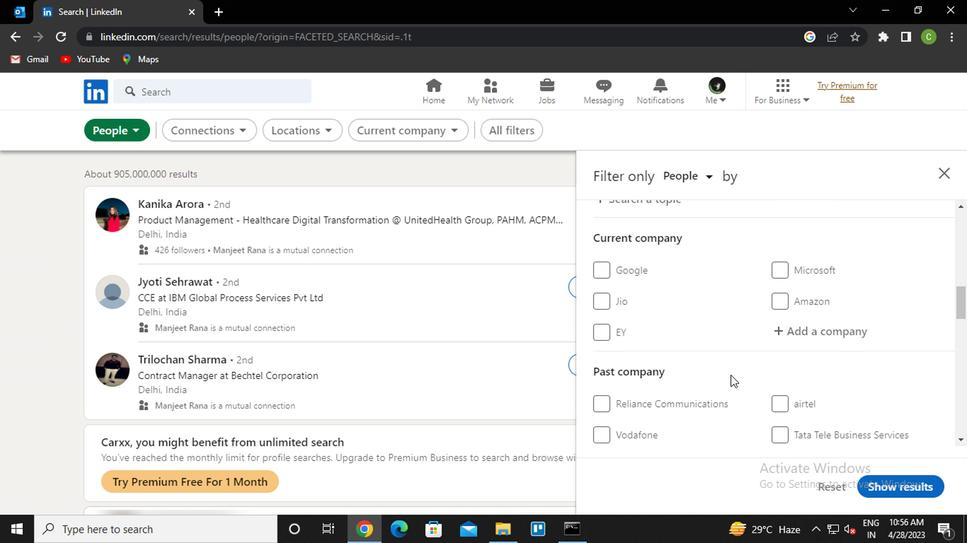 
Action: Mouse scrolled (731, 370) with delta (0, -1)
Screenshot: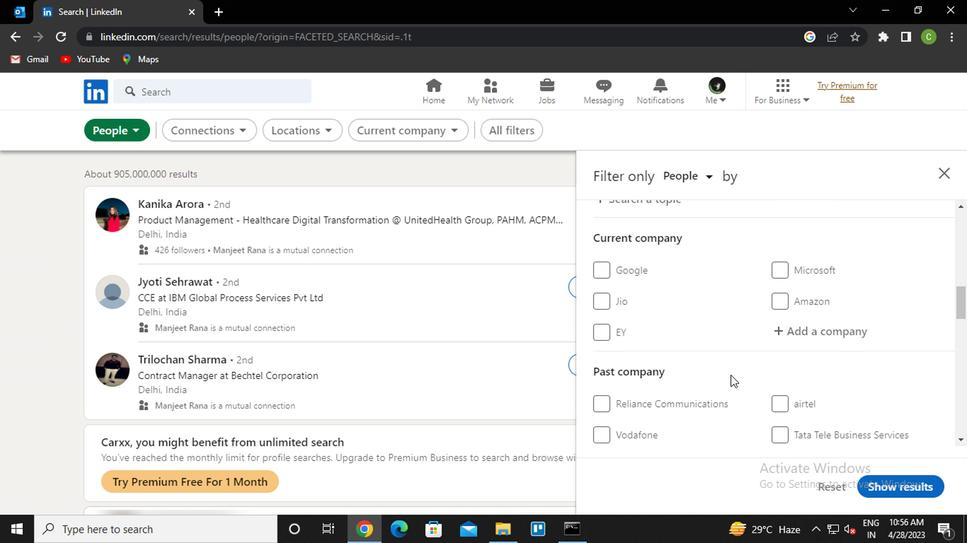 
Action: Mouse moved to (817, 265)
Screenshot: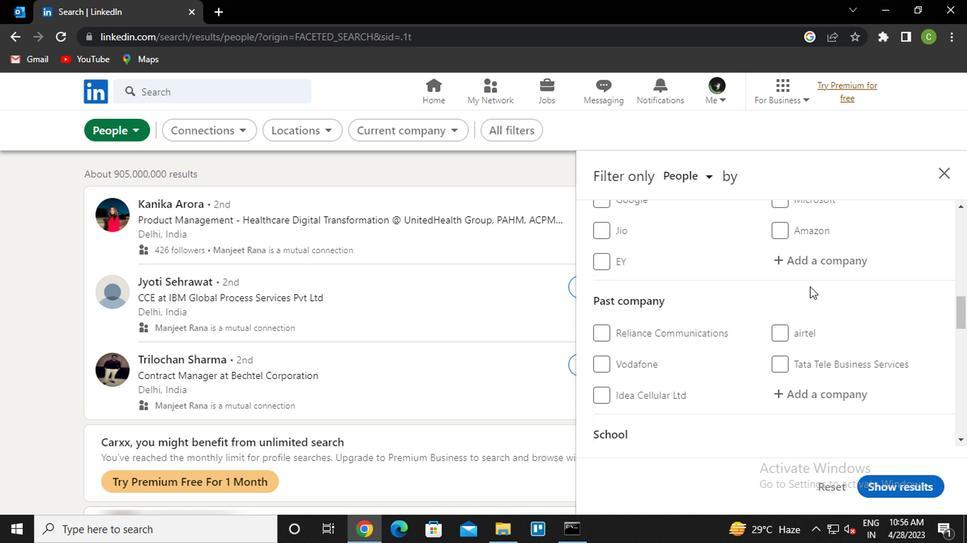 
Action: Mouse pressed left at (817, 265)
Screenshot: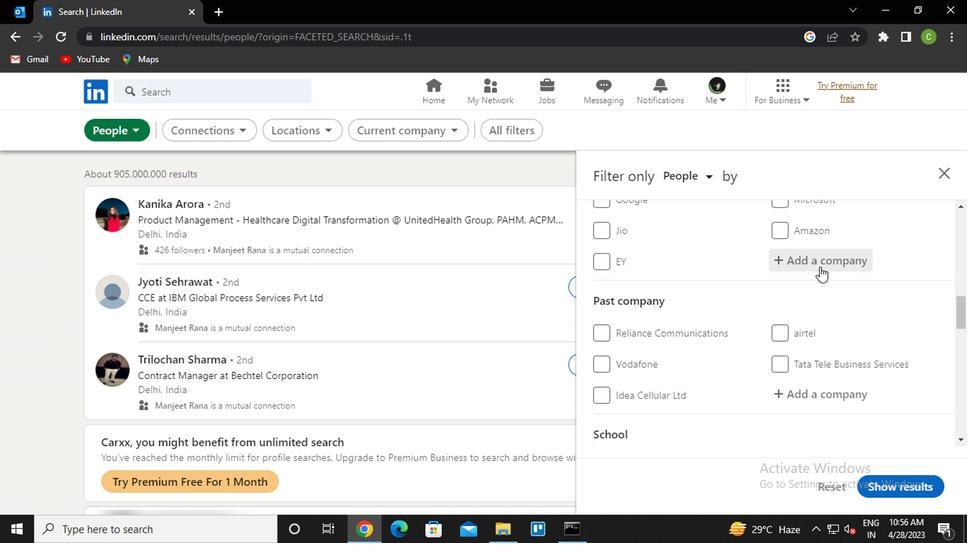 
Action: Key pressed <Key.caps_lock>ust<Key.down><Key.enter>
Screenshot: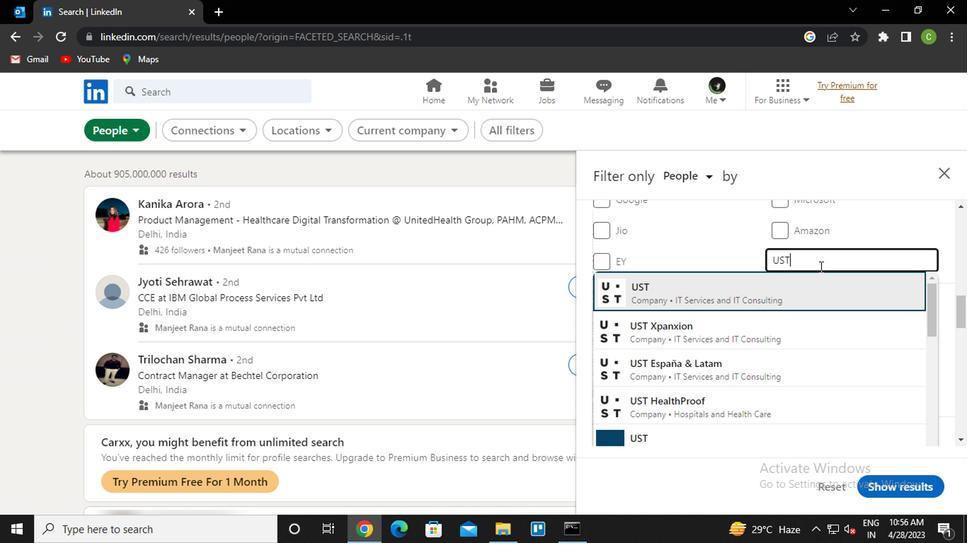 
Action: Mouse scrolled (817, 265) with delta (0, 0)
Screenshot: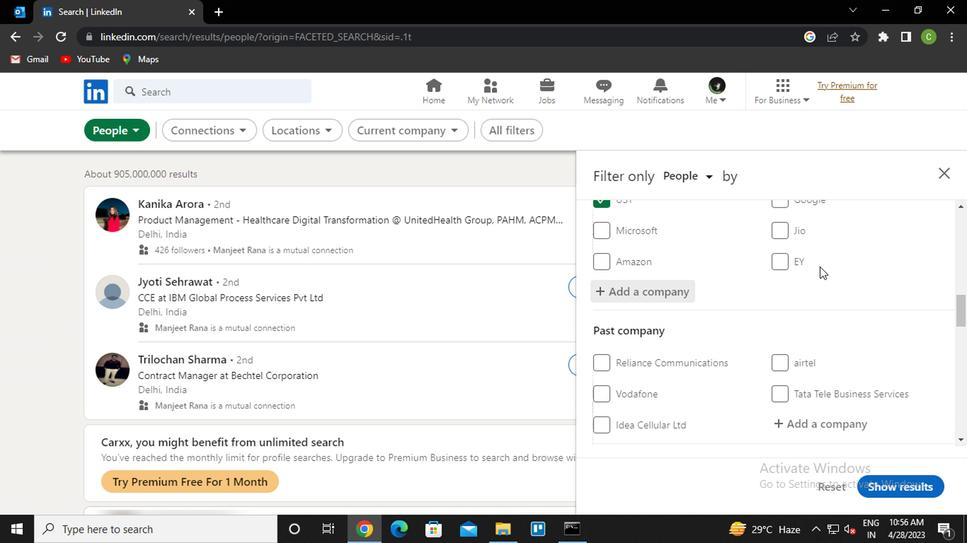 
Action: Mouse scrolled (817, 265) with delta (0, 0)
Screenshot: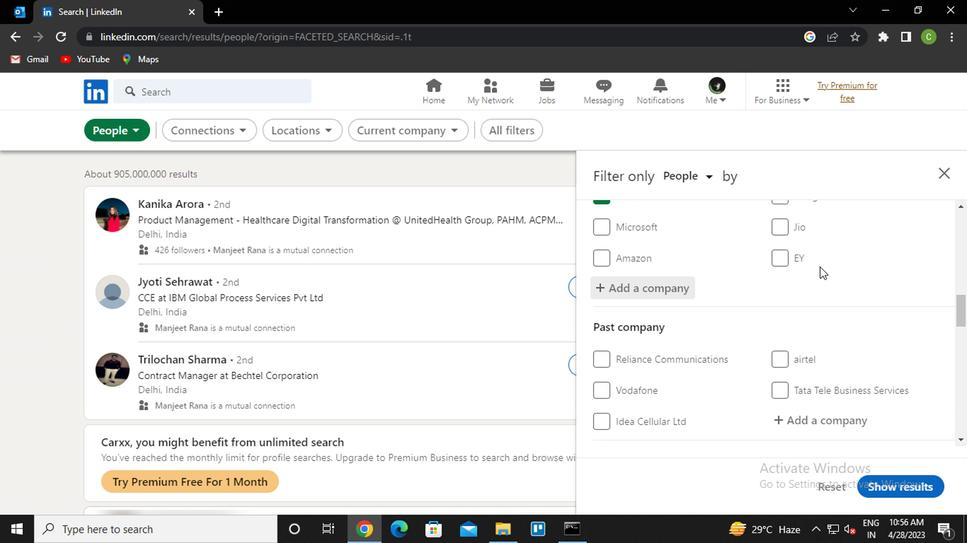 
Action: Mouse scrolled (817, 265) with delta (0, 0)
Screenshot: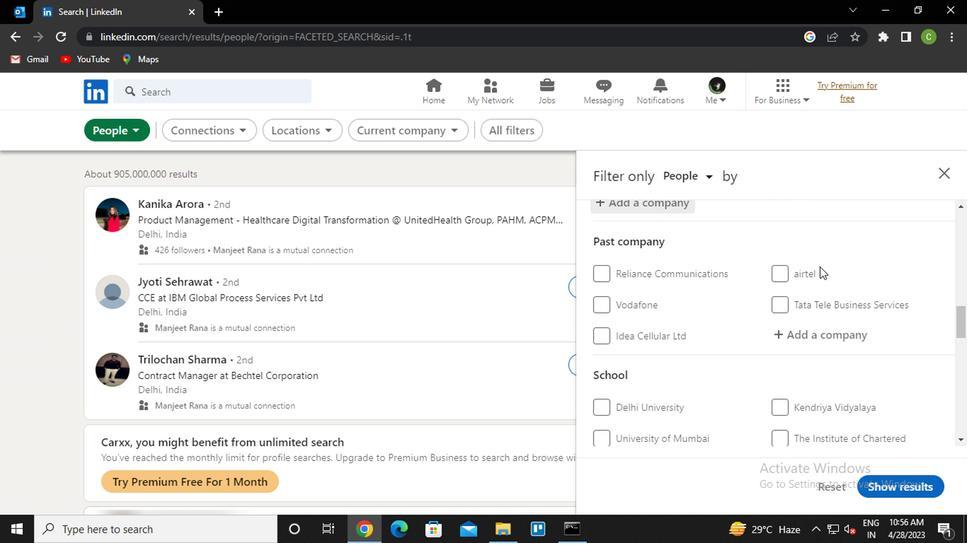 
Action: Mouse moved to (817, 268)
Screenshot: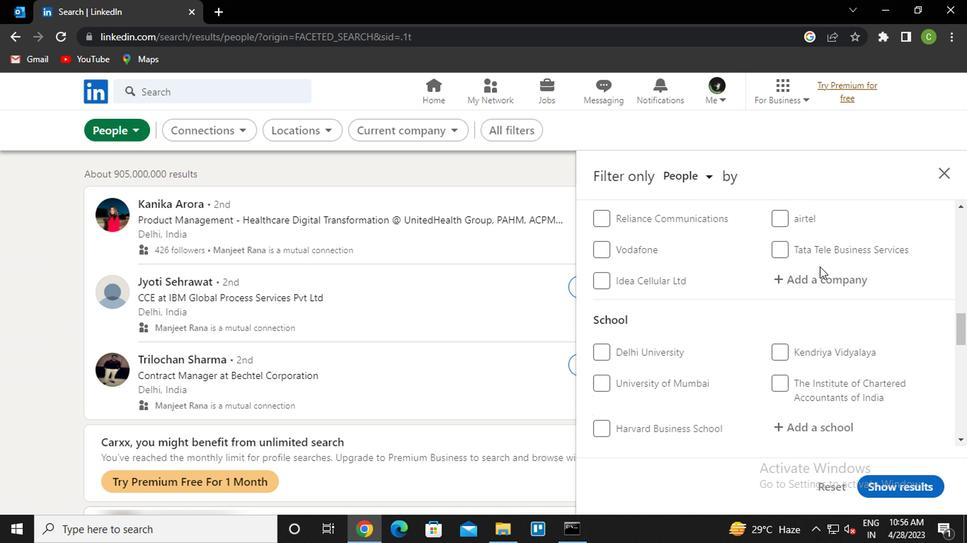 
Action: Mouse scrolled (817, 268) with delta (0, 0)
Screenshot: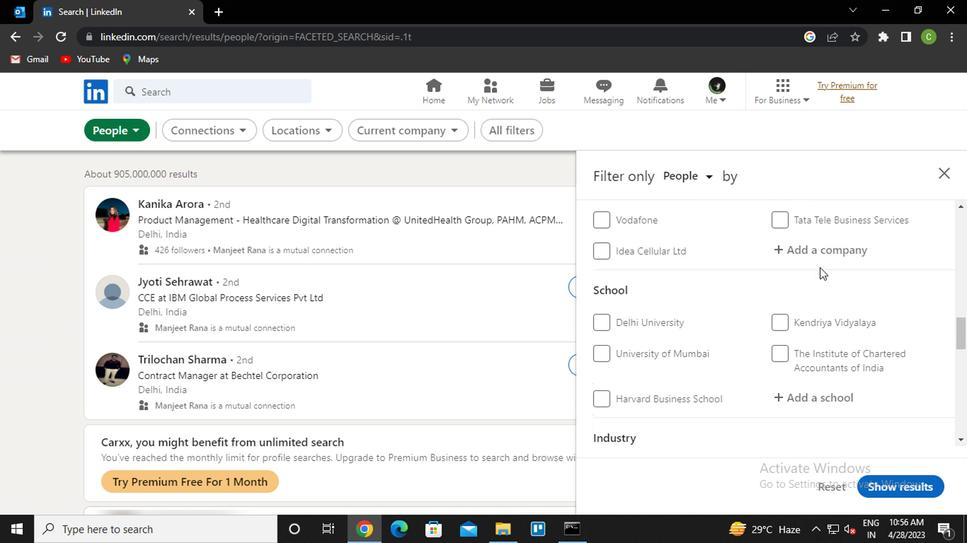 
Action: Mouse moved to (811, 288)
Screenshot: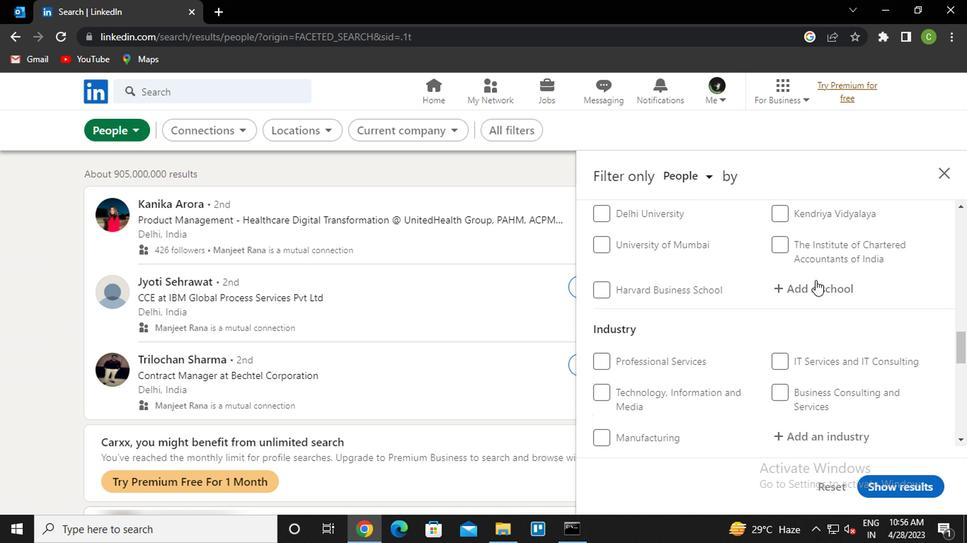 
Action: Mouse pressed left at (811, 288)
Screenshot: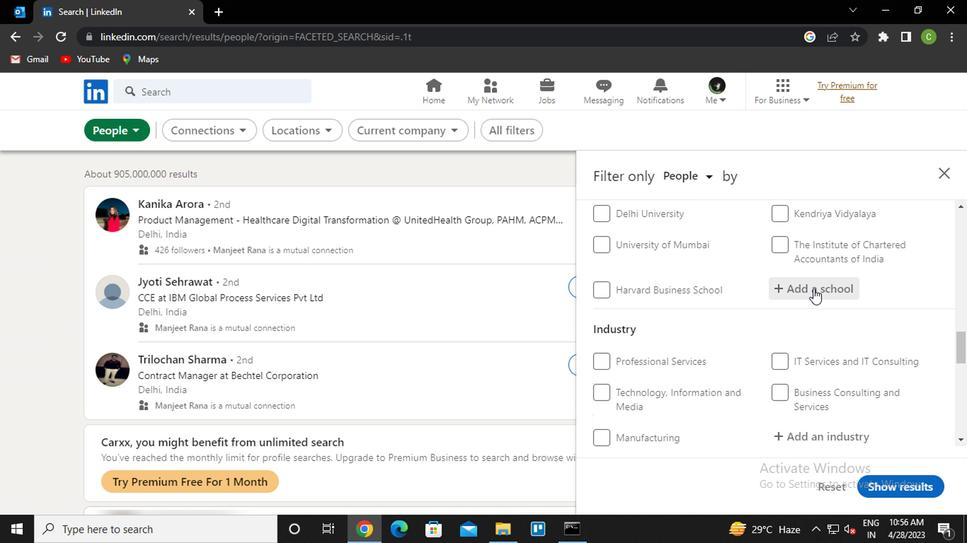 
Action: Key pressed d<Key.caps_lock>r.<Key.space><Key.caps_lock>n.g.<Key.down><Key.enter>
Screenshot: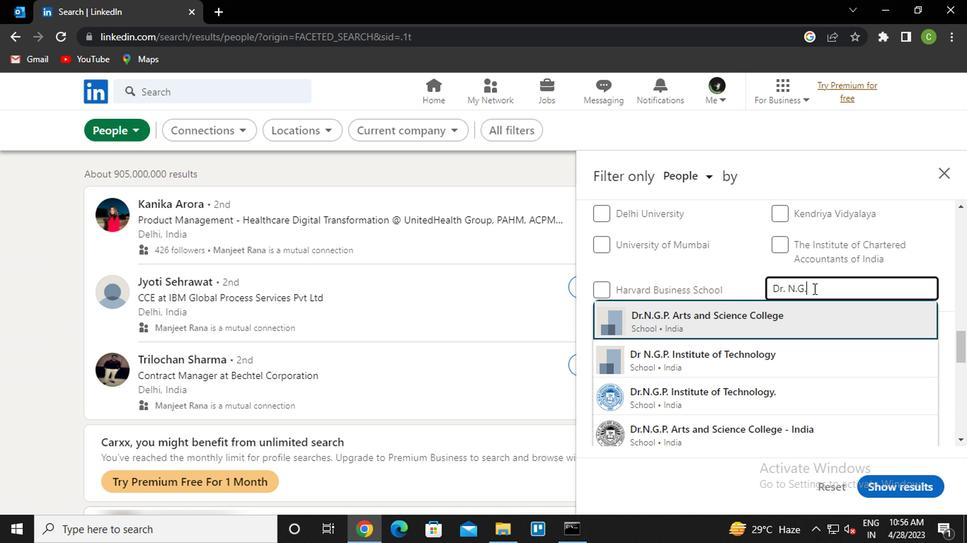 
Action: Mouse moved to (805, 303)
Screenshot: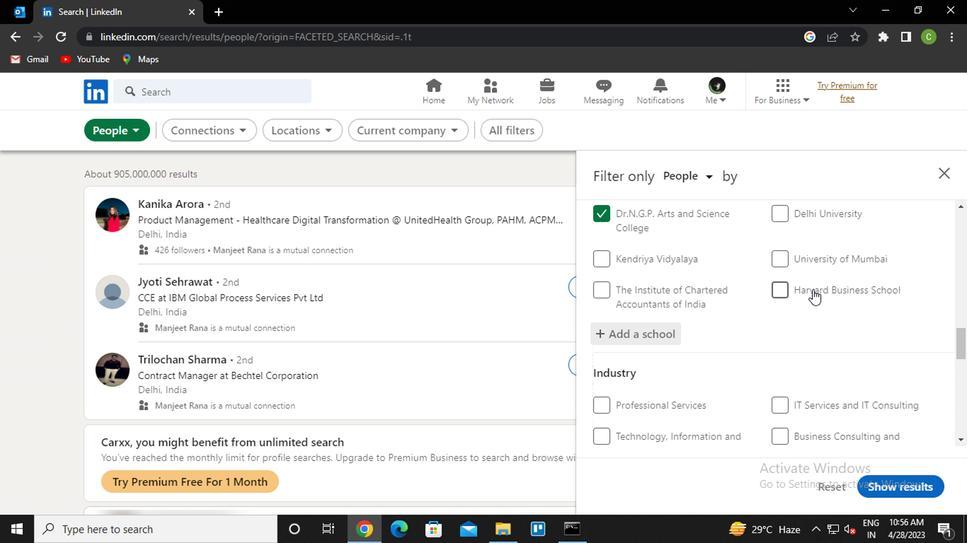 
Action: Mouse scrolled (805, 302) with delta (0, 0)
Screenshot: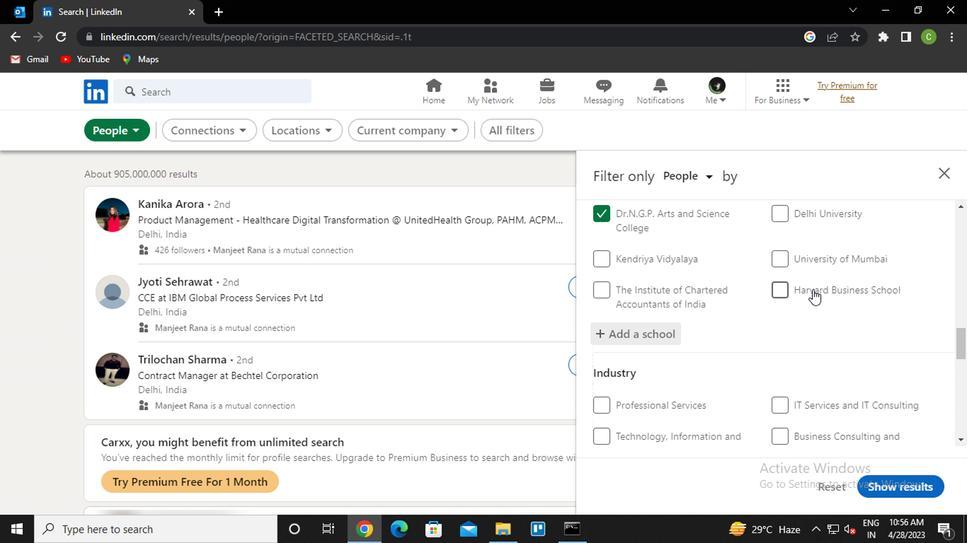 
Action: Mouse moved to (800, 313)
Screenshot: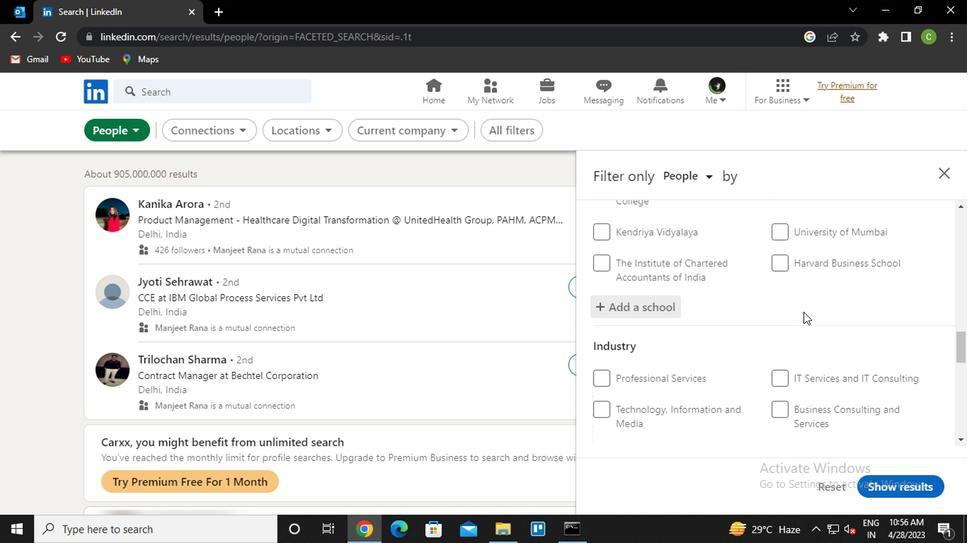 
Action: Mouse scrolled (800, 312) with delta (0, 0)
Screenshot: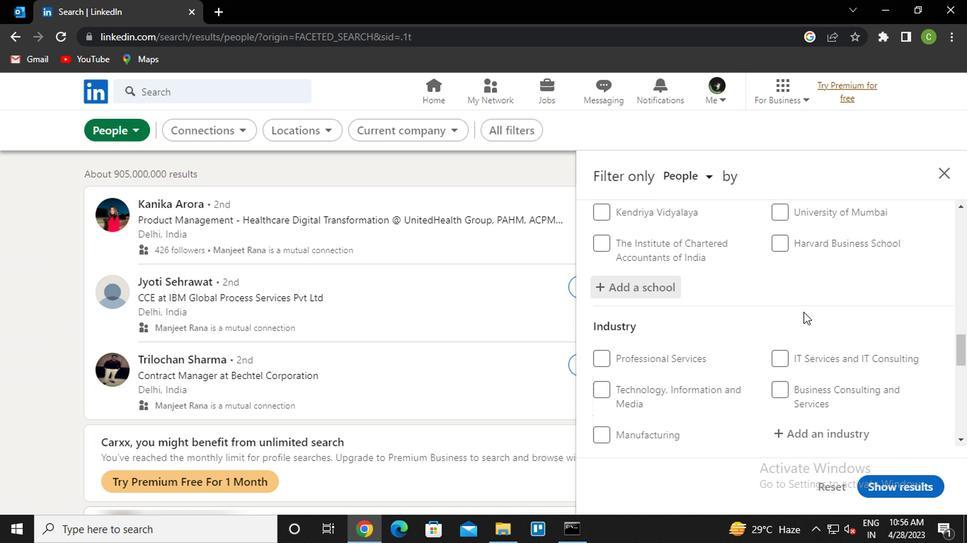 
Action: Mouse moved to (799, 313)
Screenshot: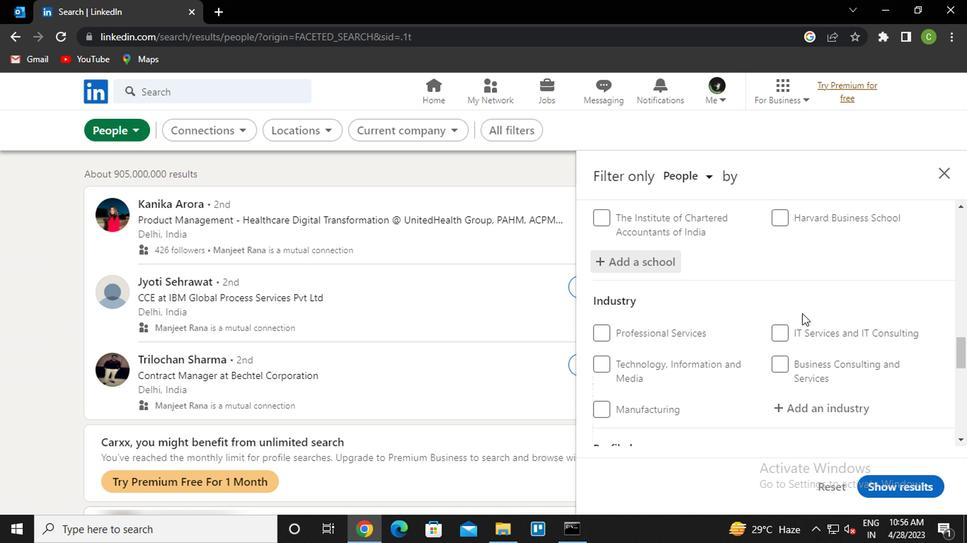 
Action: Mouse scrolled (799, 312) with delta (0, 0)
Screenshot: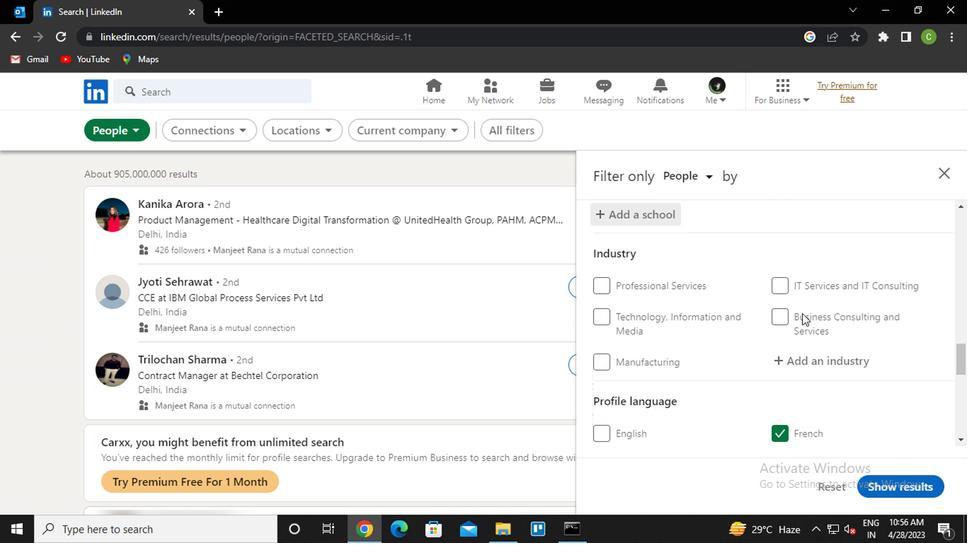 
Action: Mouse moved to (817, 268)
Screenshot: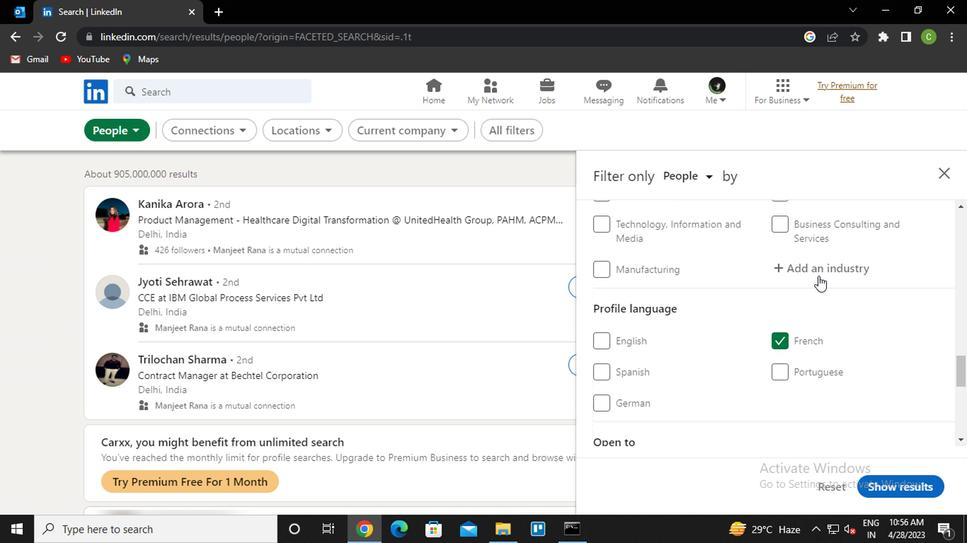 
Action: Mouse pressed left at (817, 268)
Screenshot: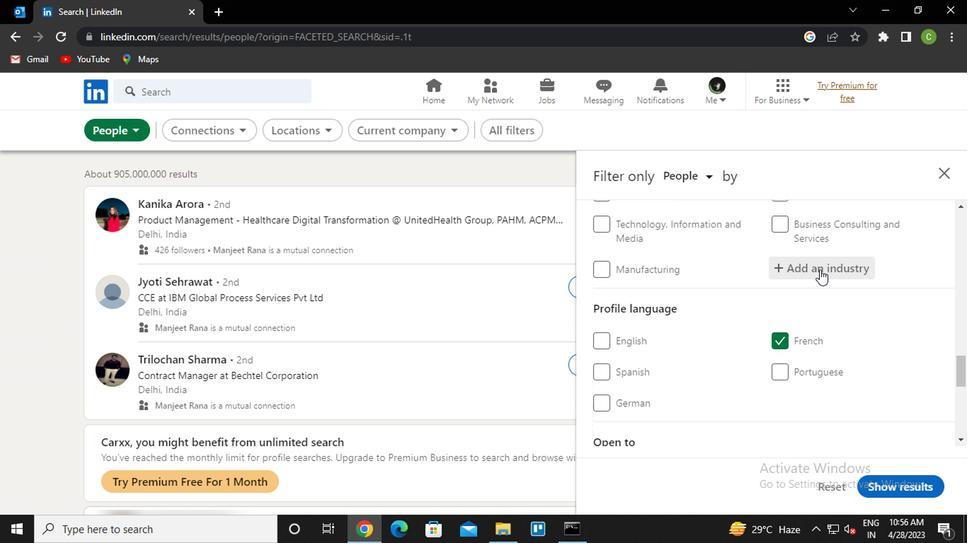 
Action: Key pressed <Key.caps_lock><Key.caps_lock>e<Key.caps_lock>vents<Key.down><Key.enter>
Screenshot: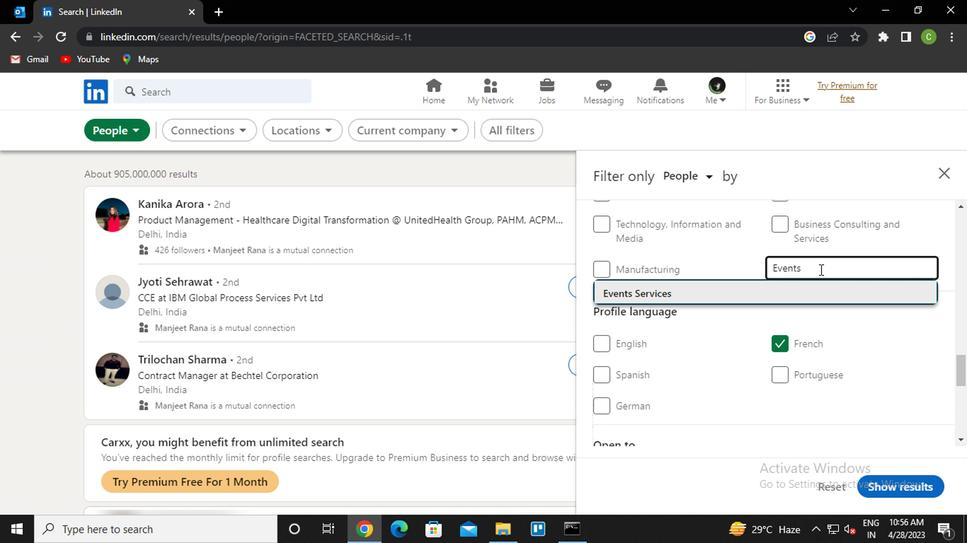 
Action: Mouse moved to (777, 312)
Screenshot: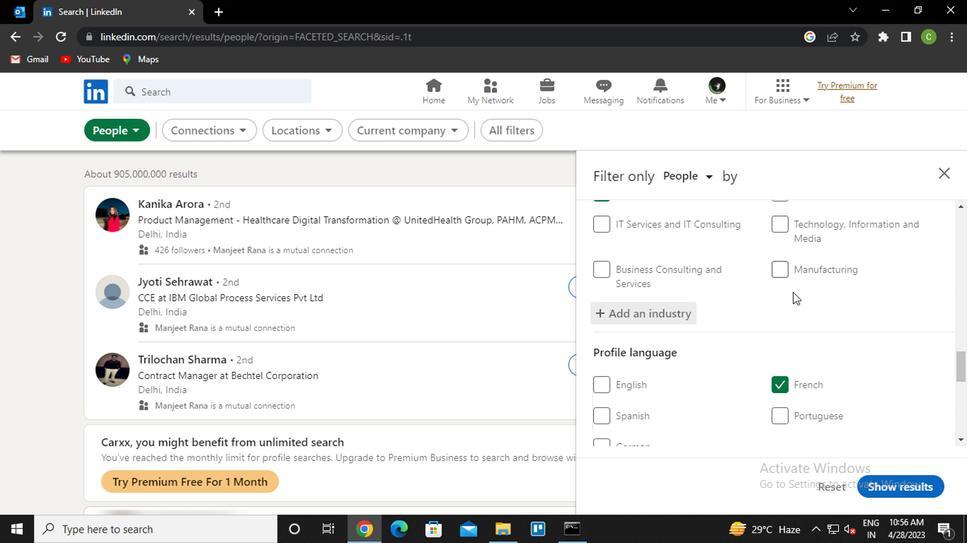 
Action: Mouse scrolled (777, 311) with delta (0, -1)
Screenshot: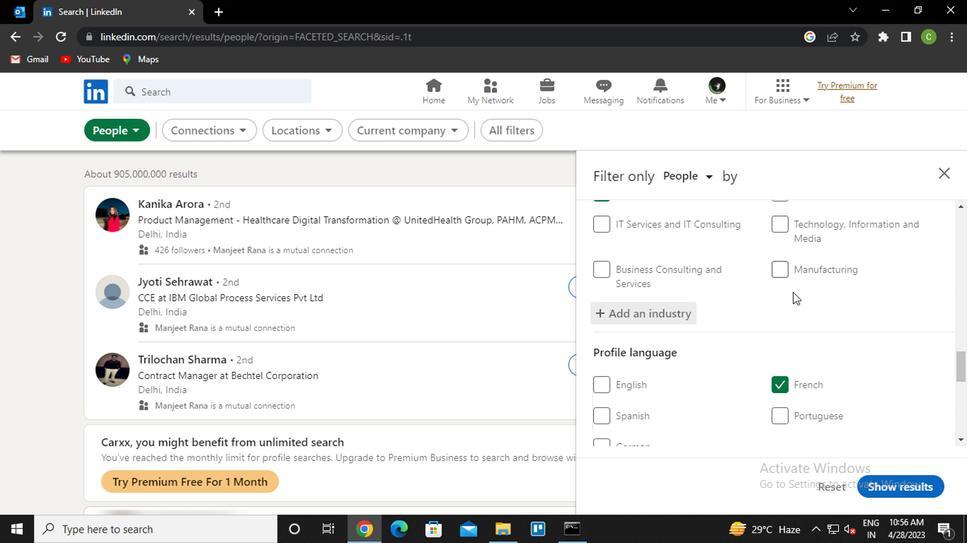 
Action: Mouse moved to (775, 327)
Screenshot: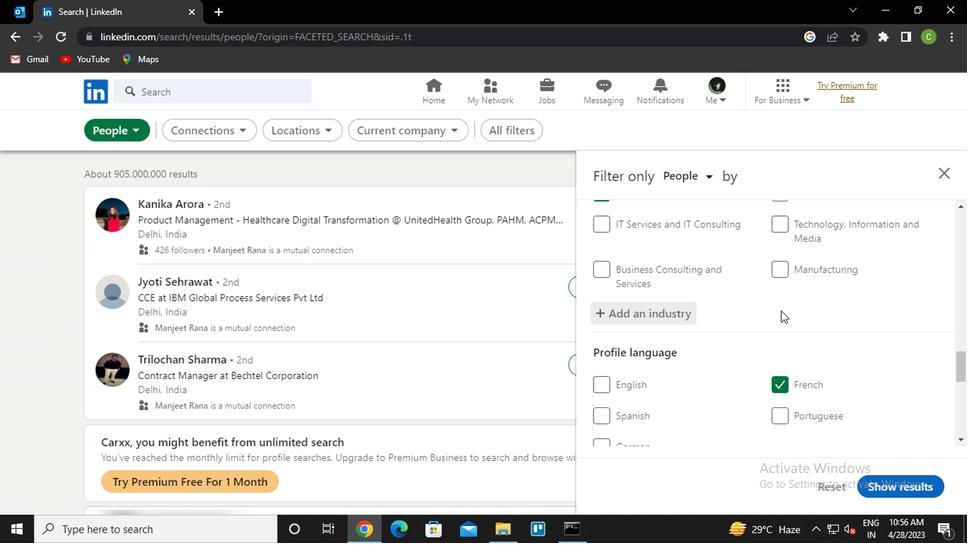 
Action: Mouse scrolled (775, 326) with delta (0, 0)
Screenshot: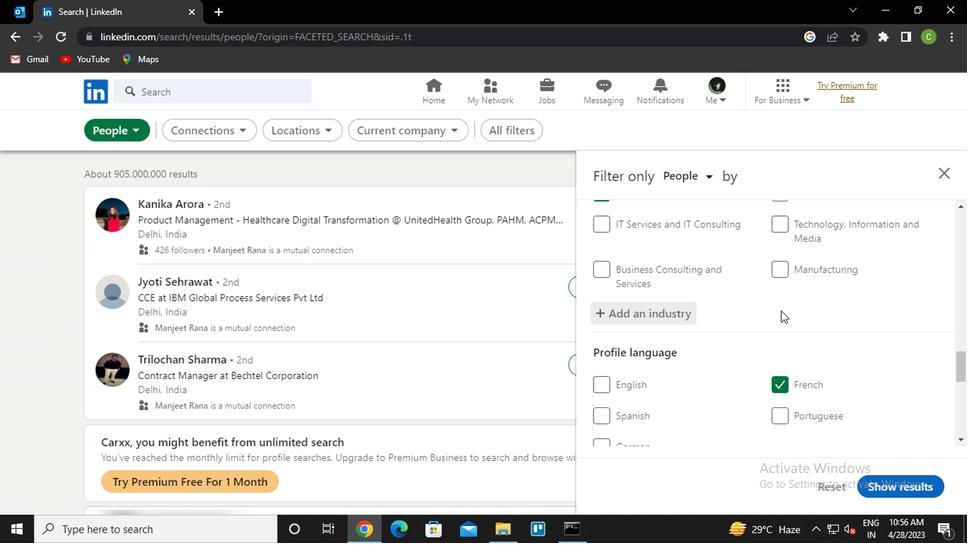 
Action: Mouse moved to (773, 333)
Screenshot: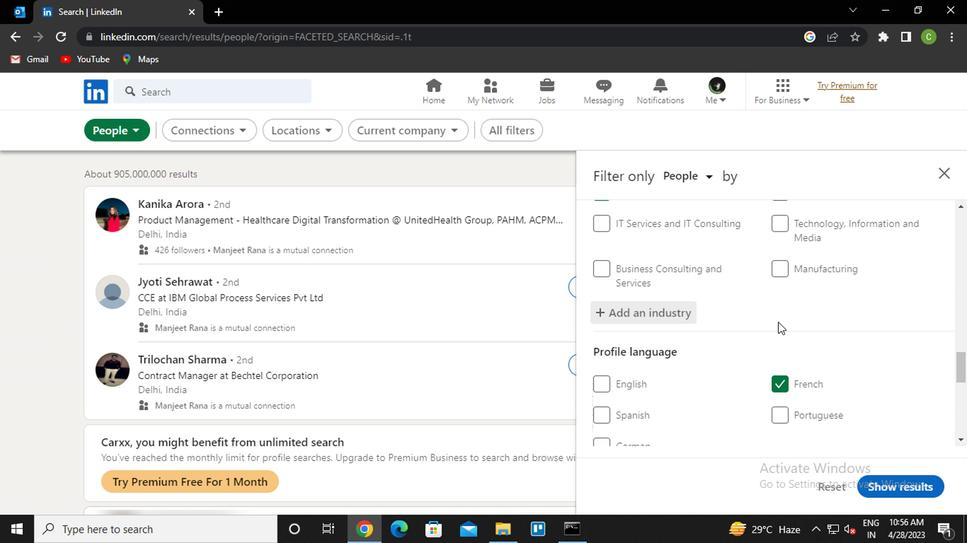 
Action: Mouse scrolled (773, 333) with delta (0, 0)
Screenshot: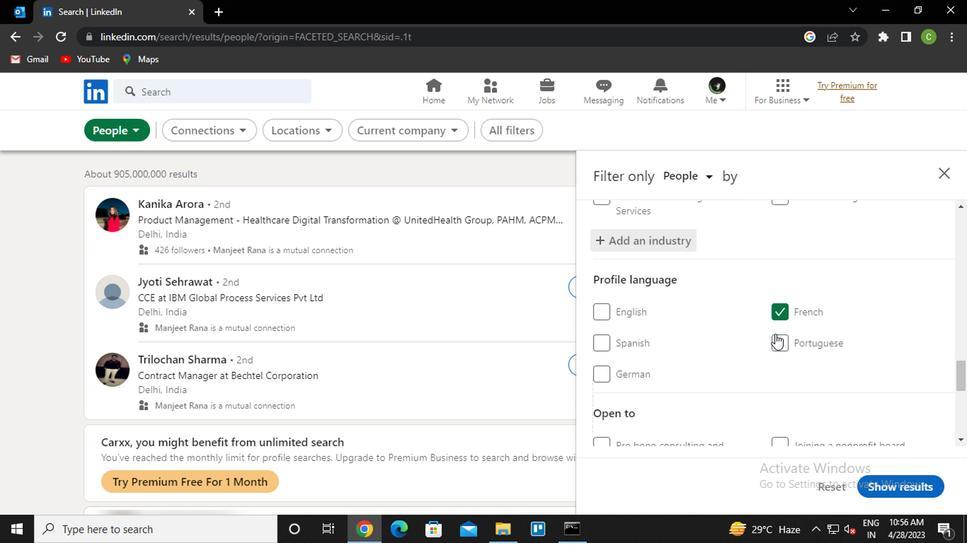 
Action: Mouse scrolled (773, 333) with delta (0, 0)
Screenshot: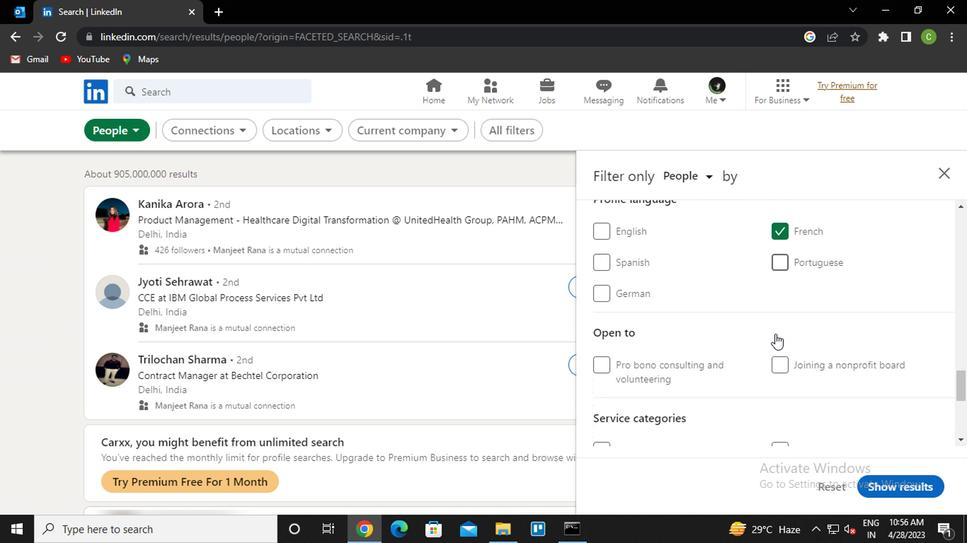 
Action: Mouse scrolled (773, 333) with delta (0, 0)
Screenshot: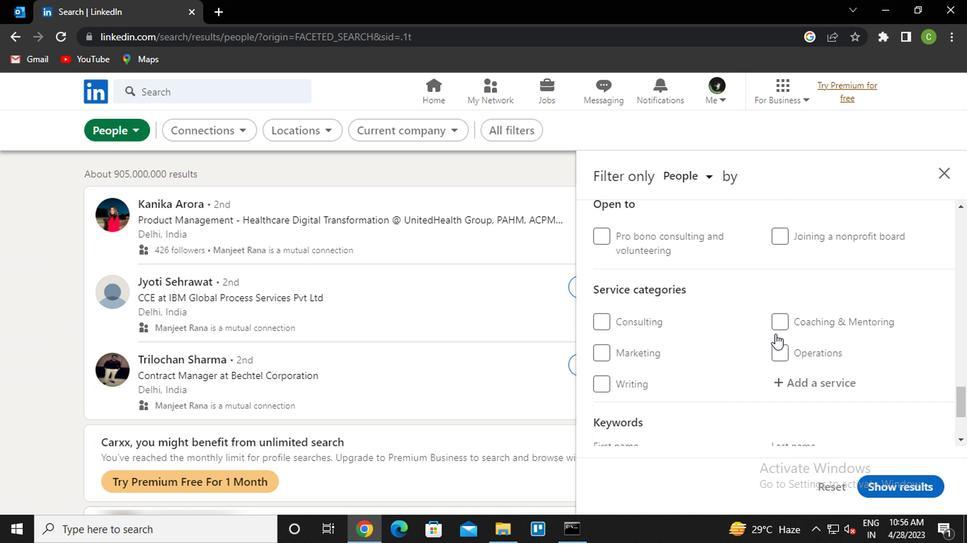 
Action: Mouse scrolled (773, 333) with delta (0, 0)
Screenshot: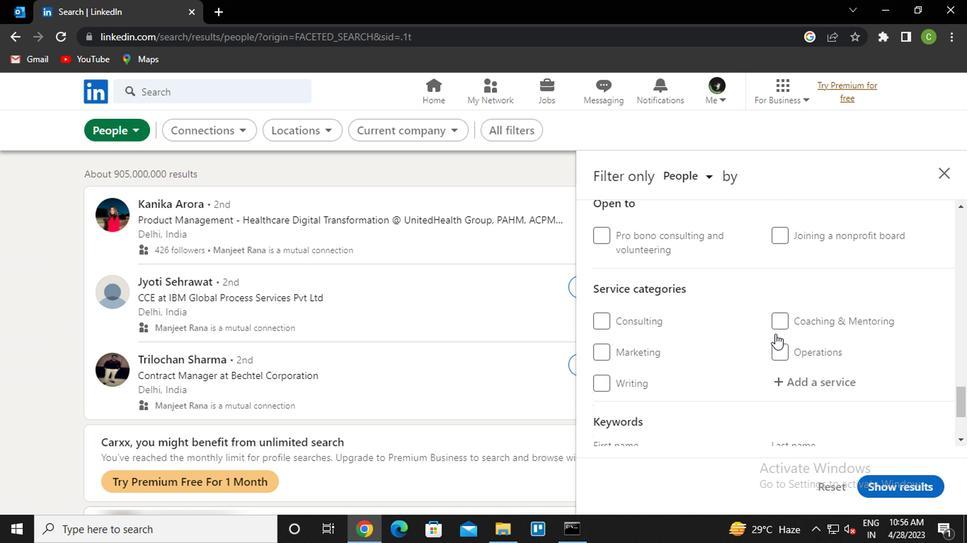 
Action: Mouse moved to (816, 254)
Screenshot: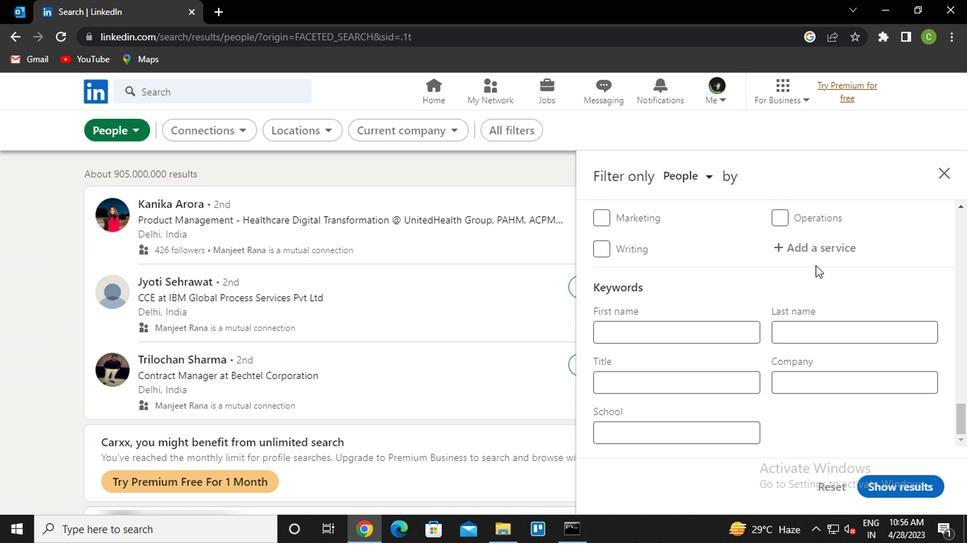 
Action: Mouse pressed left at (816, 254)
Screenshot: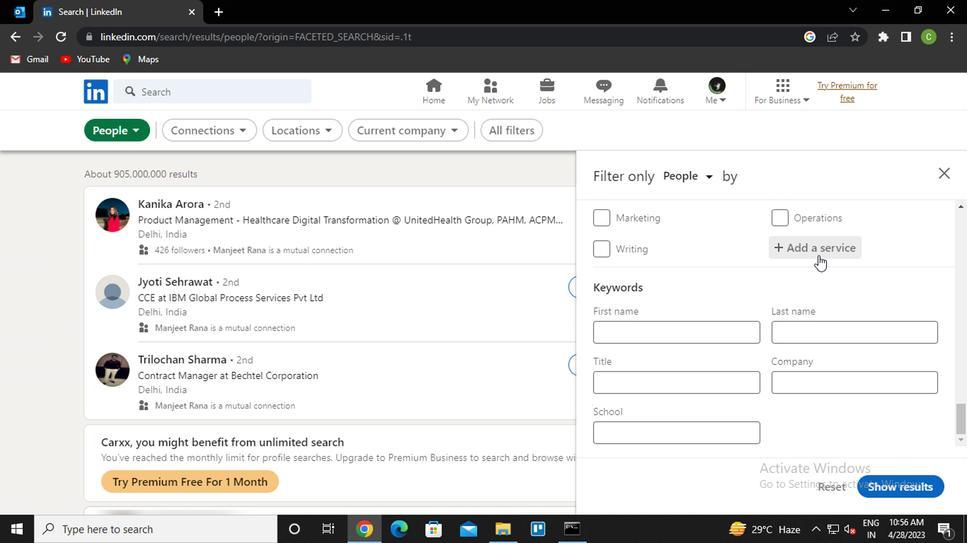 
Action: Key pressed <Key.caps_lock>dui<Key.down><Key.enter>
Screenshot: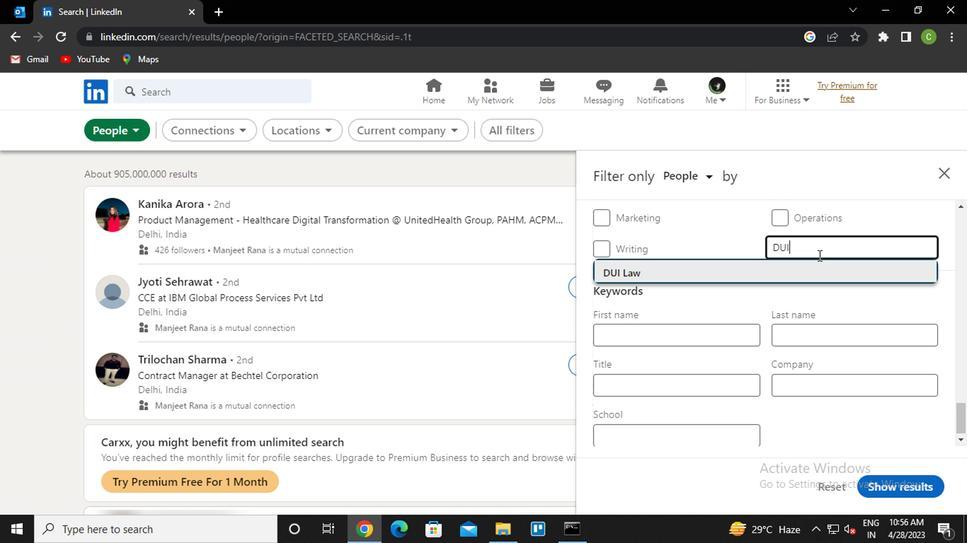 
Action: Mouse moved to (713, 274)
Screenshot: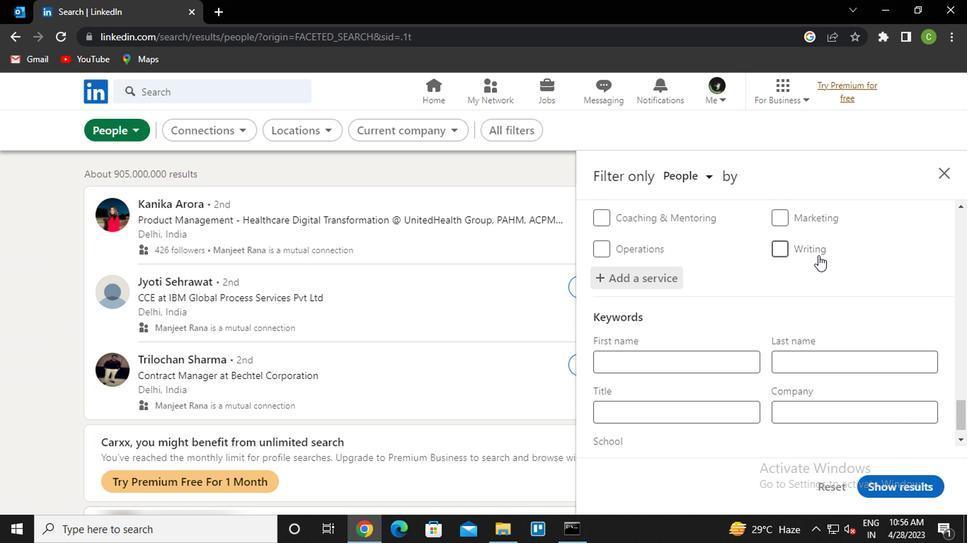 
Action: Mouse scrolled (713, 273) with delta (0, 0)
Screenshot: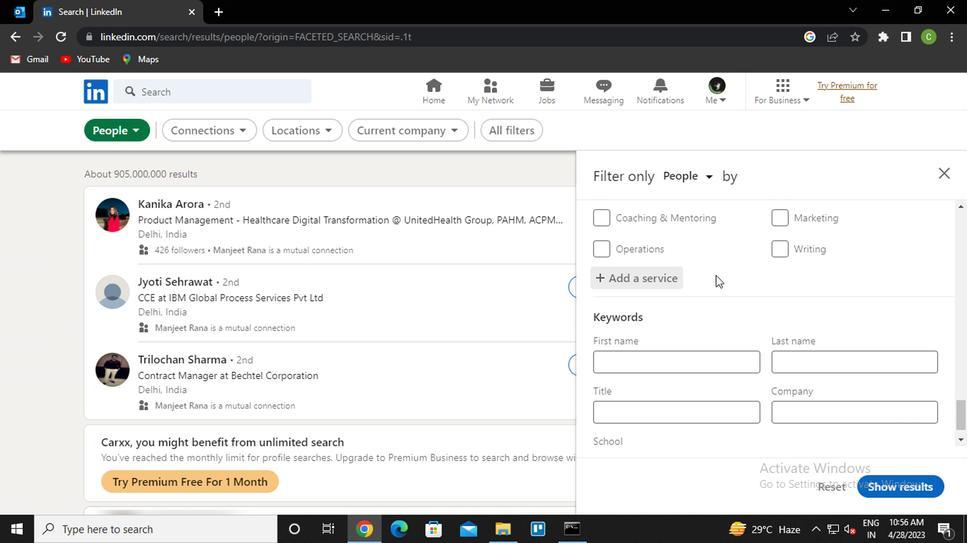 
Action: Mouse moved to (712, 278)
Screenshot: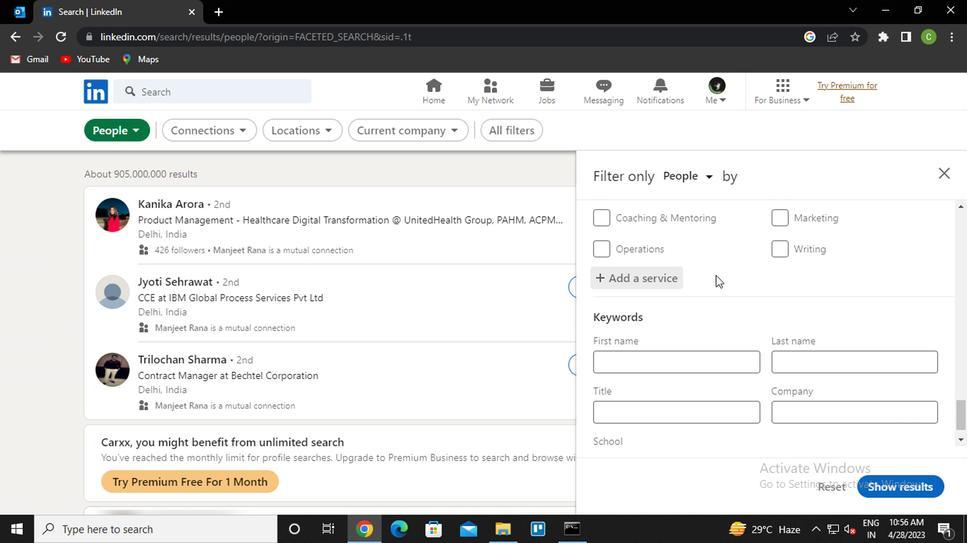 
Action: Mouse scrolled (712, 277) with delta (0, -1)
Screenshot: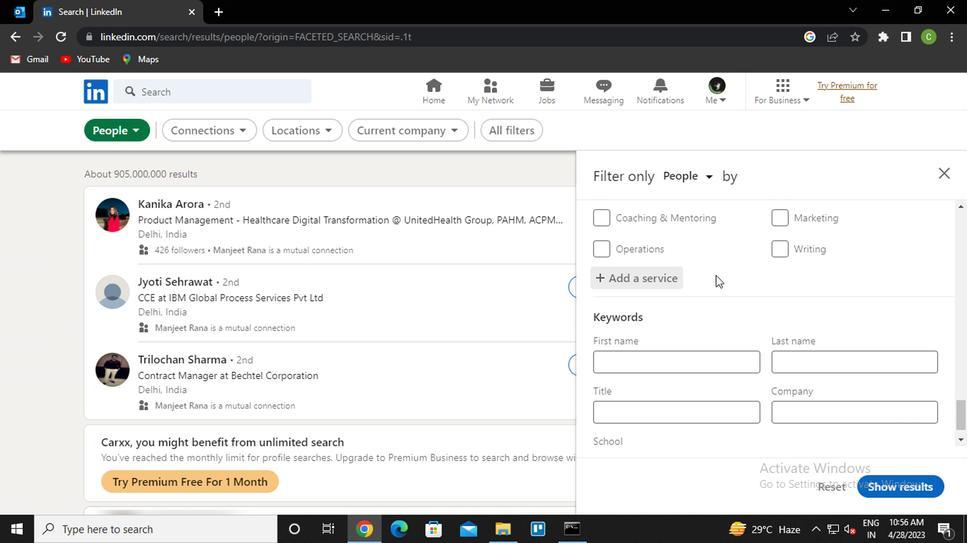 
Action: Mouse moved to (712, 291)
Screenshot: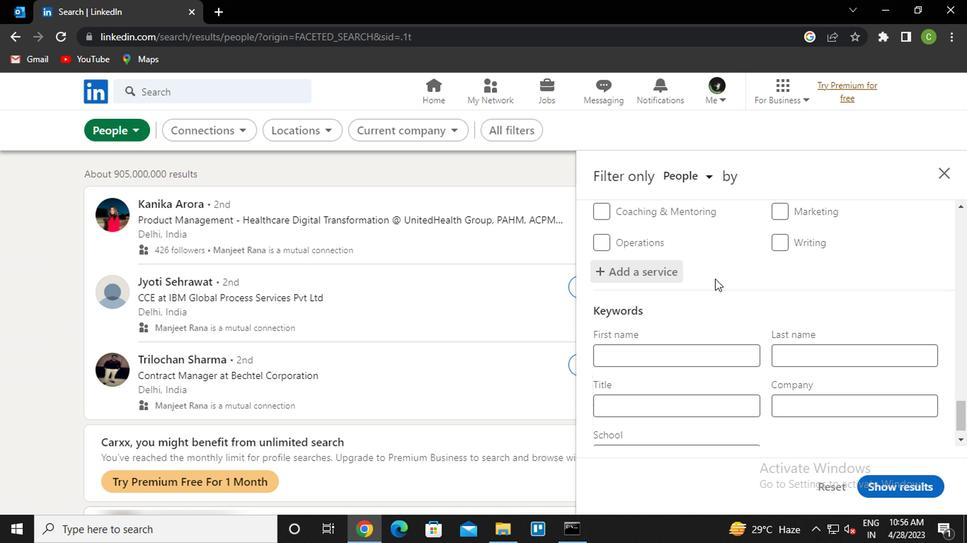 
Action: Mouse scrolled (712, 291) with delta (0, 0)
Screenshot: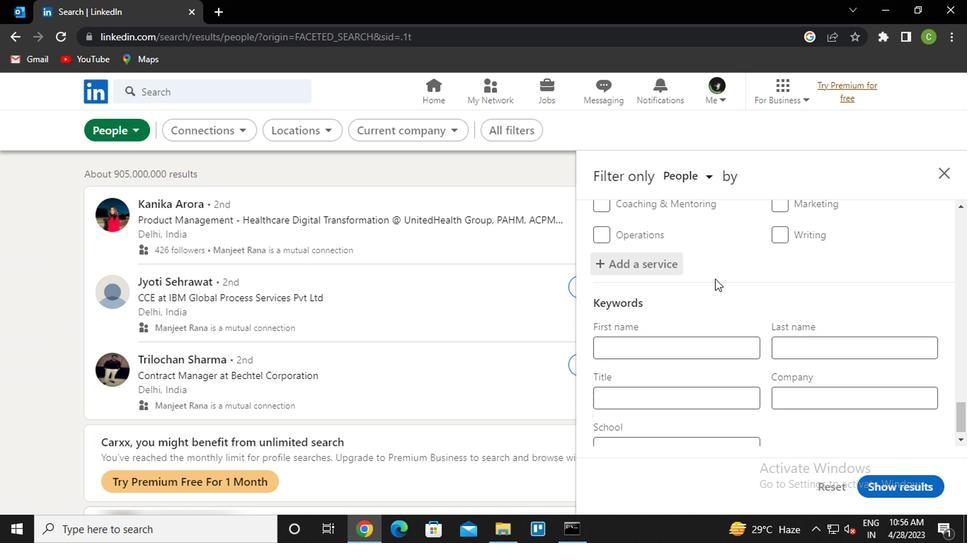 
Action: Mouse scrolled (712, 291) with delta (0, 0)
Screenshot: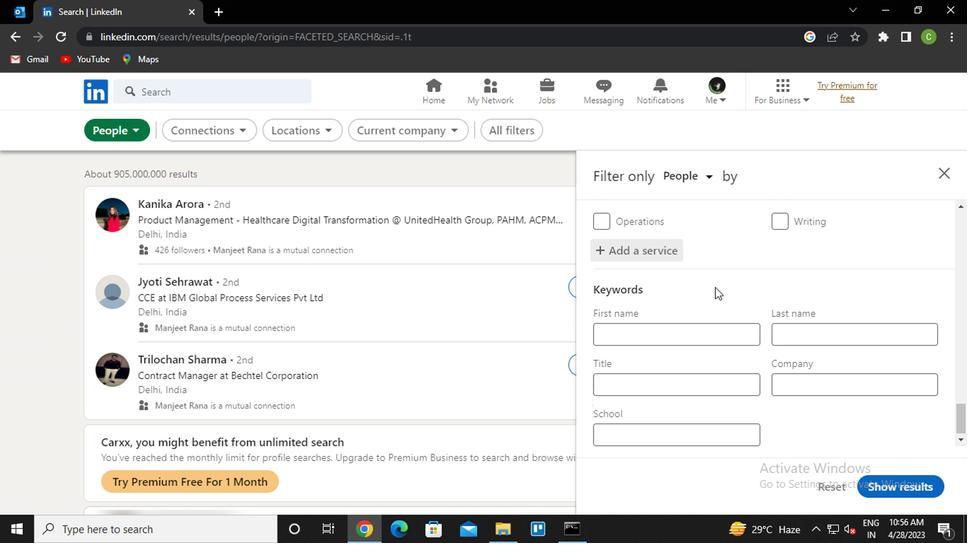 
Action: Mouse moved to (665, 388)
Screenshot: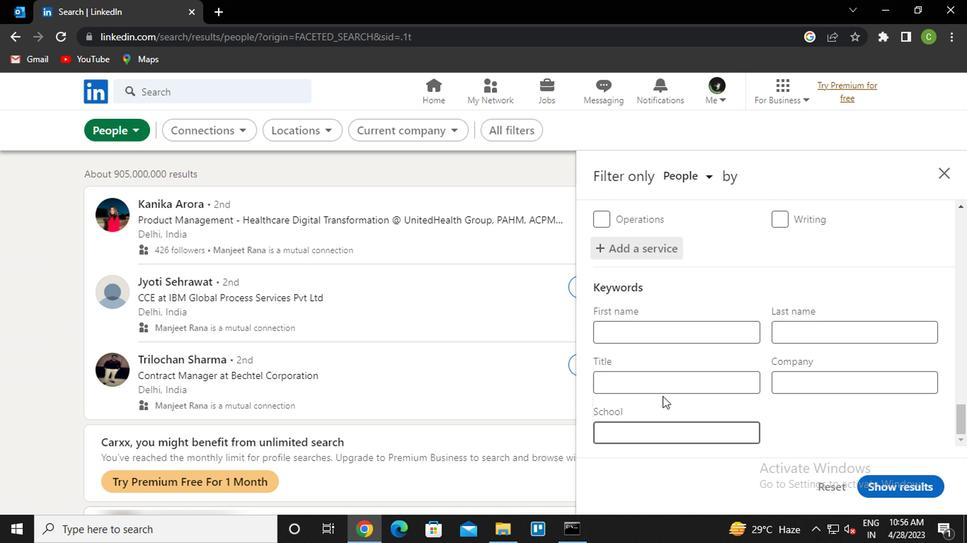 
Action: Mouse pressed left at (665, 388)
Screenshot: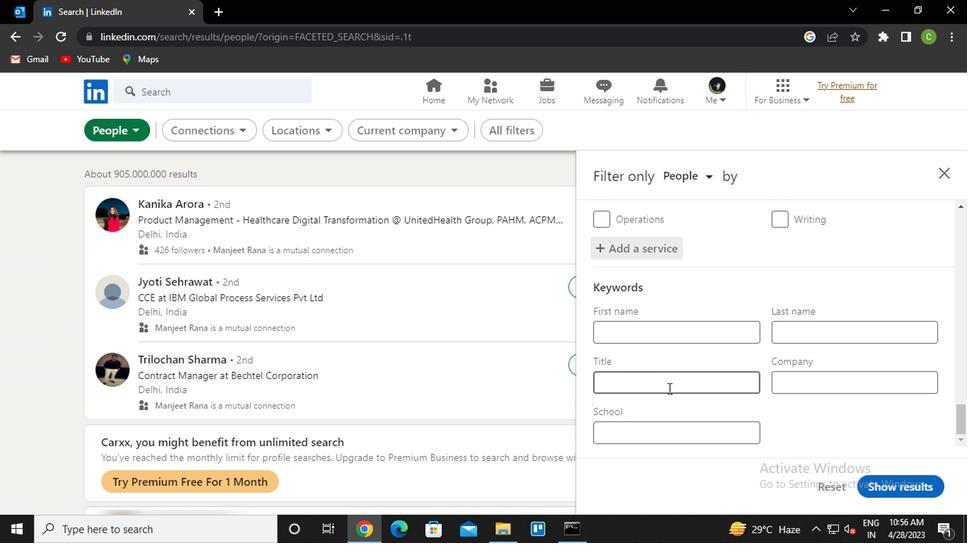 
Action: Key pressed <Key.caps_lock><Key.caps_lock>e<Key.caps_lock>ditor/<Key.caps_lock>p<Key.caps_lock>roofreader
Screenshot: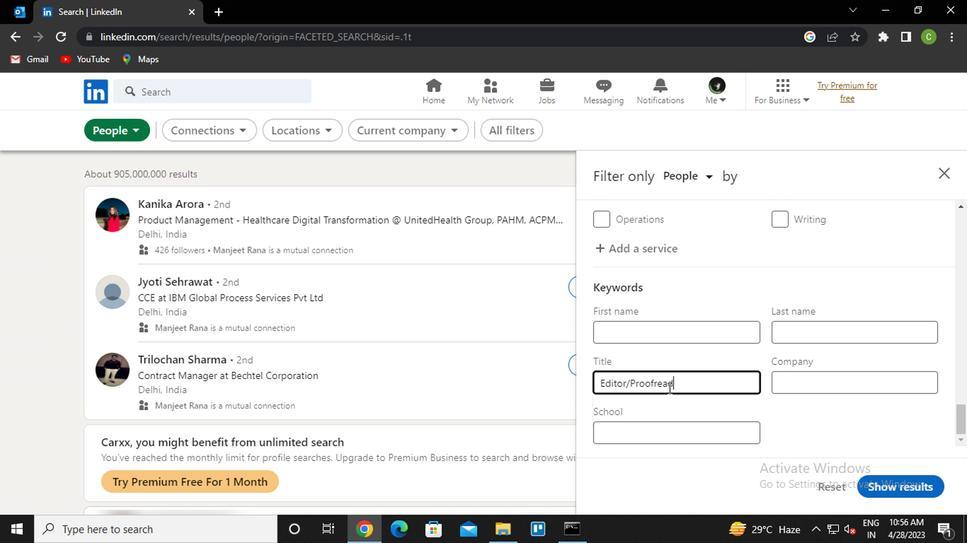 
Action: Mouse moved to (887, 487)
Screenshot: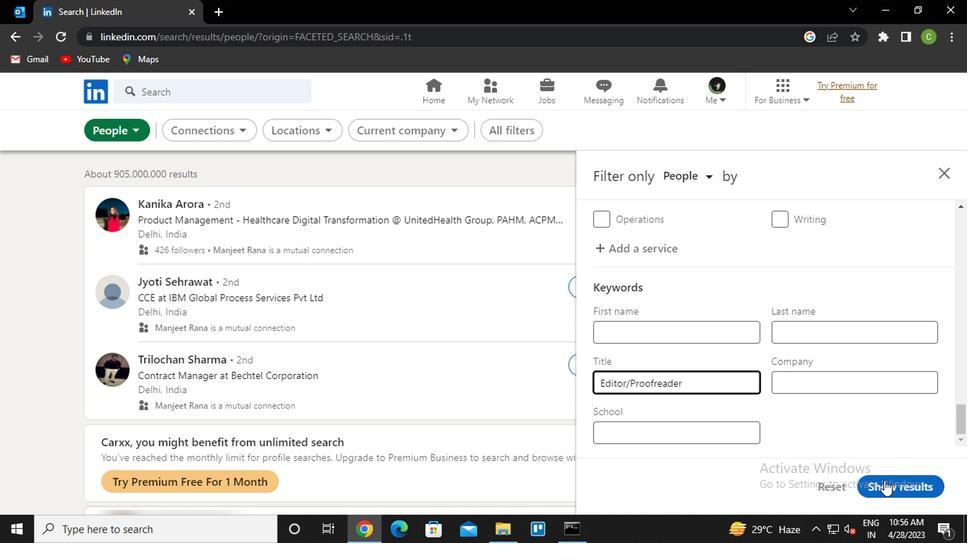 
Action: Mouse pressed left at (887, 487)
Screenshot: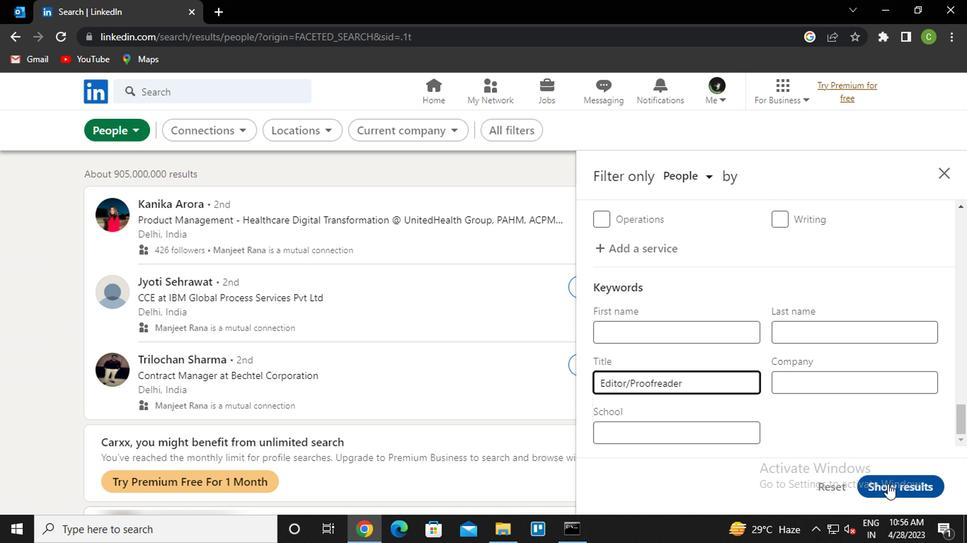 
Action: Mouse moved to (542, 333)
Screenshot: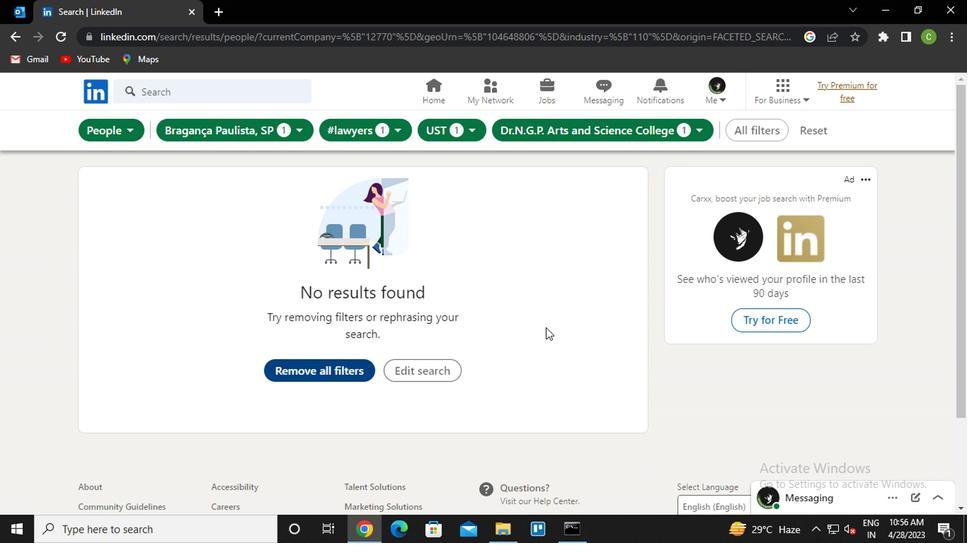 
